 Task: Find connections with filter location Khada with filter topic #bespokewith filter profile language Potuguese with filter current company Cargill with filter school Govt. Holkar Science College A.B. Road, Indore with filter industry Optometrists with filter service category Mortgage Lending with filter keywords title President
Action: Mouse moved to (205, 256)
Screenshot: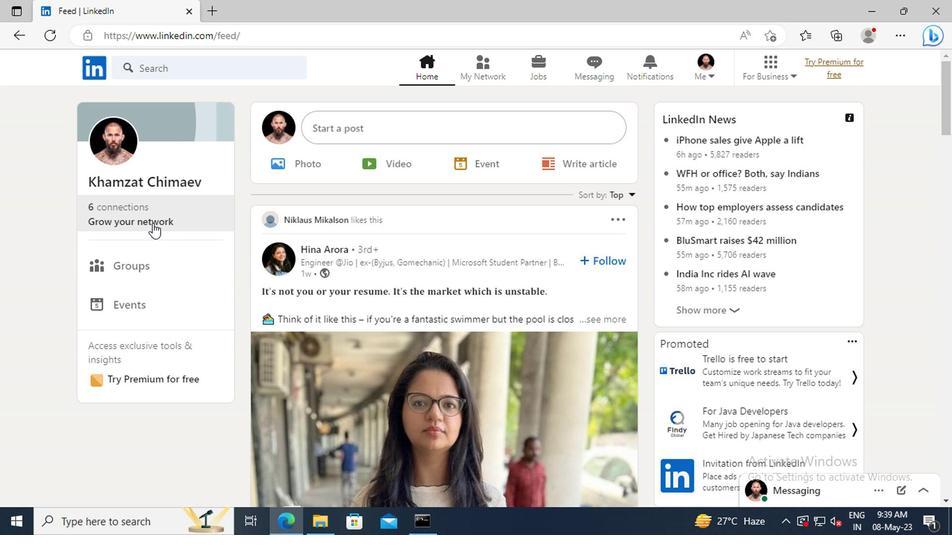 
Action: Mouse pressed left at (205, 256)
Screenshot: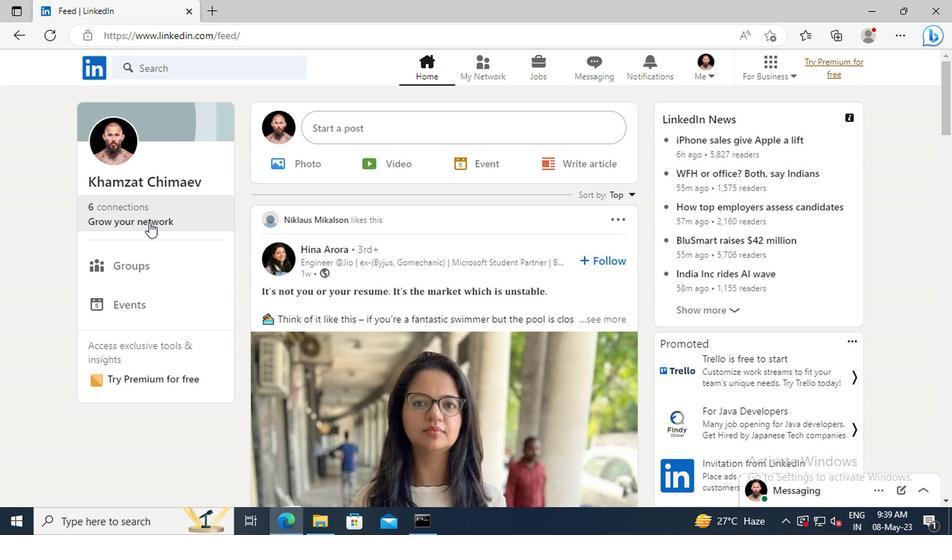 
Action: Mouse moved to (211, 206)
Screenshot: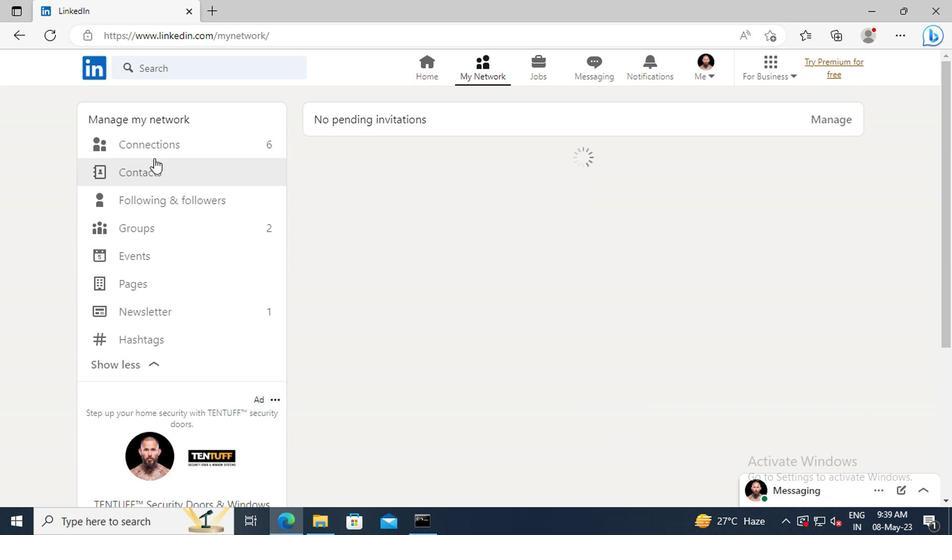 
Action: Mouse pressed left at (211, 206)
Screenshot: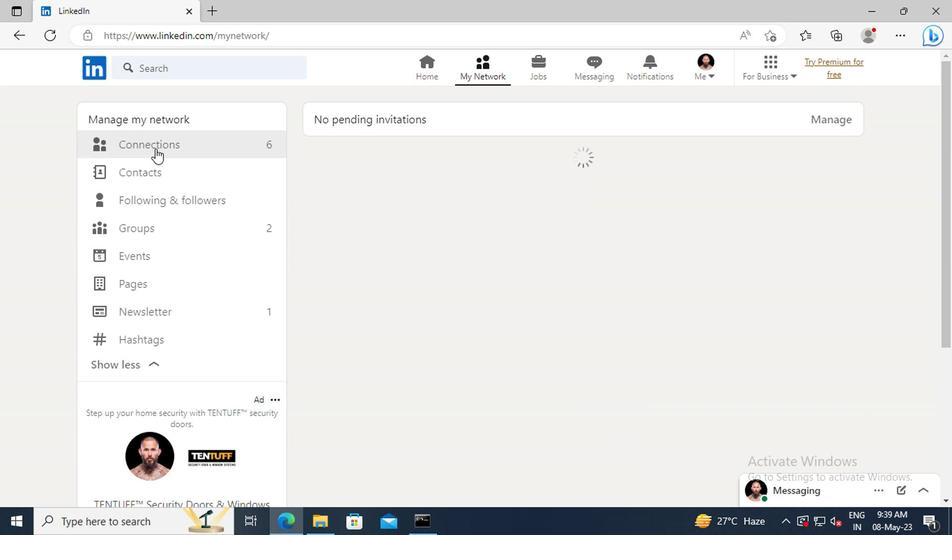 
Action: Mouse moved to (505, 205)
Screenshot: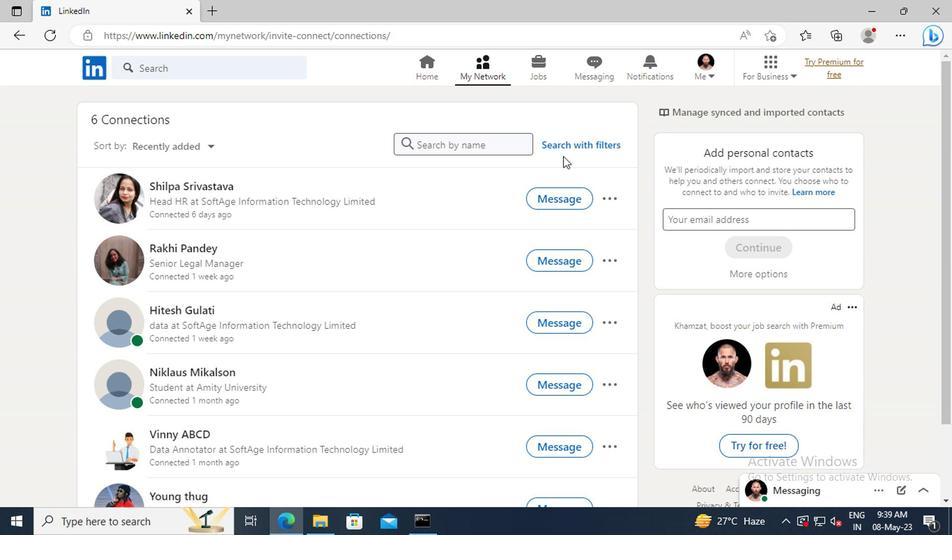 
Action: Mouse pressed left at (505, 205)
Screenshot: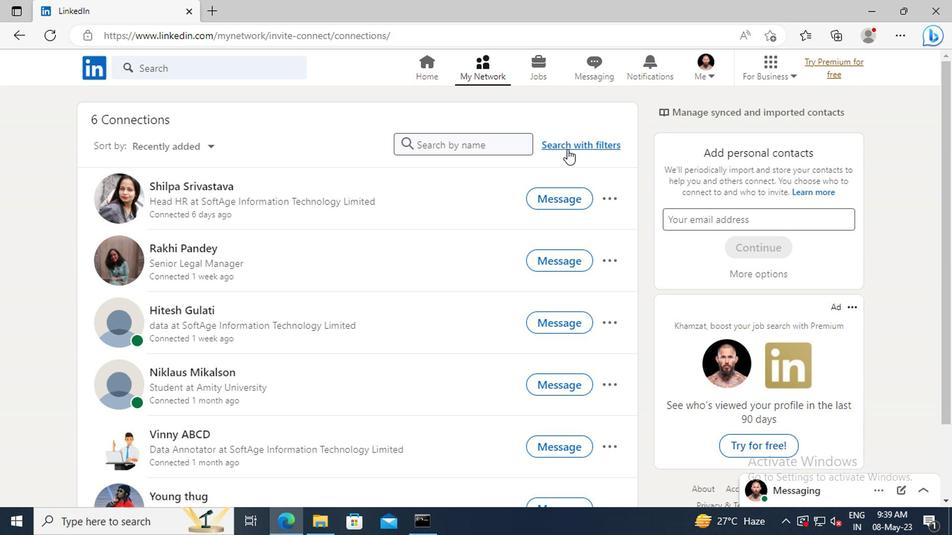 
Action: Mouse moved to (477, 179)
Screenshot: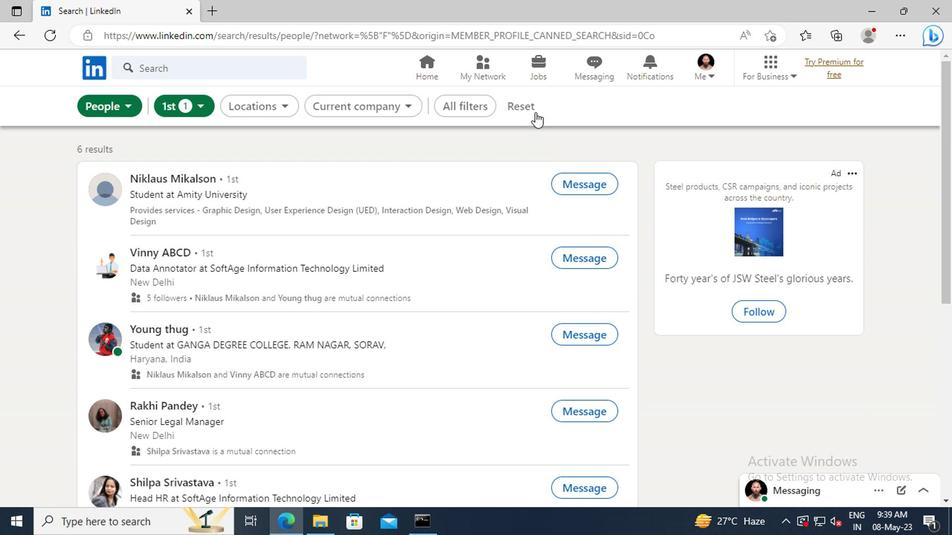 
Action: Mouse pressed left at (477, 179)
Screenshot: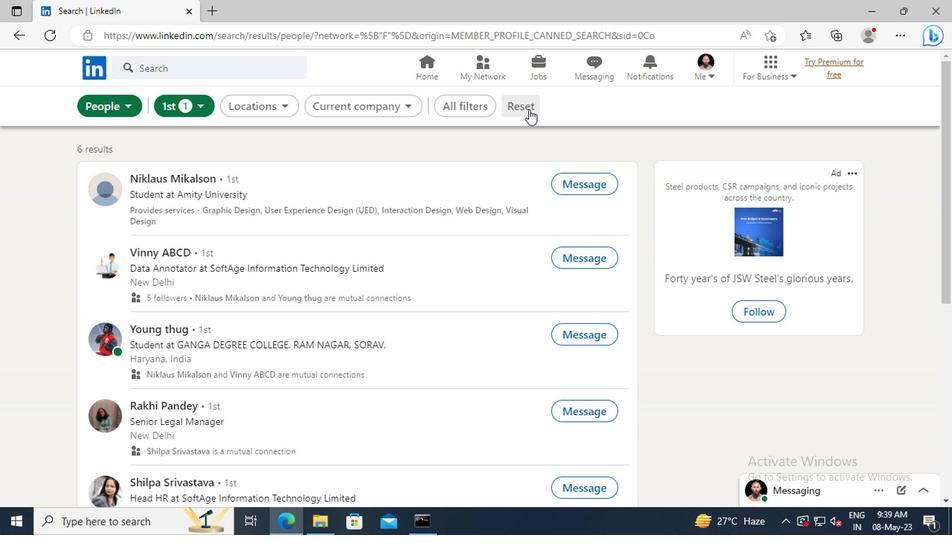 
Action: Mouse moved to (467, 179)
Screenshot: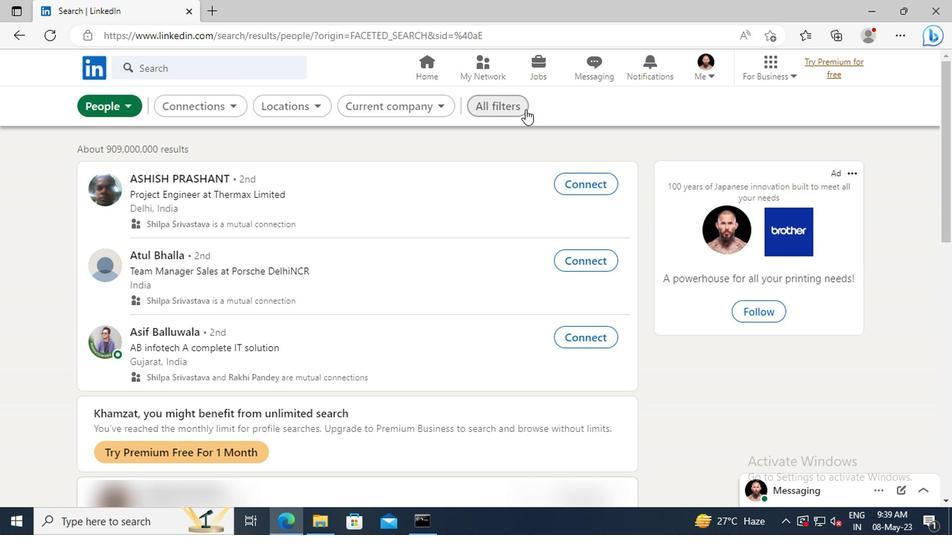 
Action: Mouse pressed left at (467, 179)
Screenshot: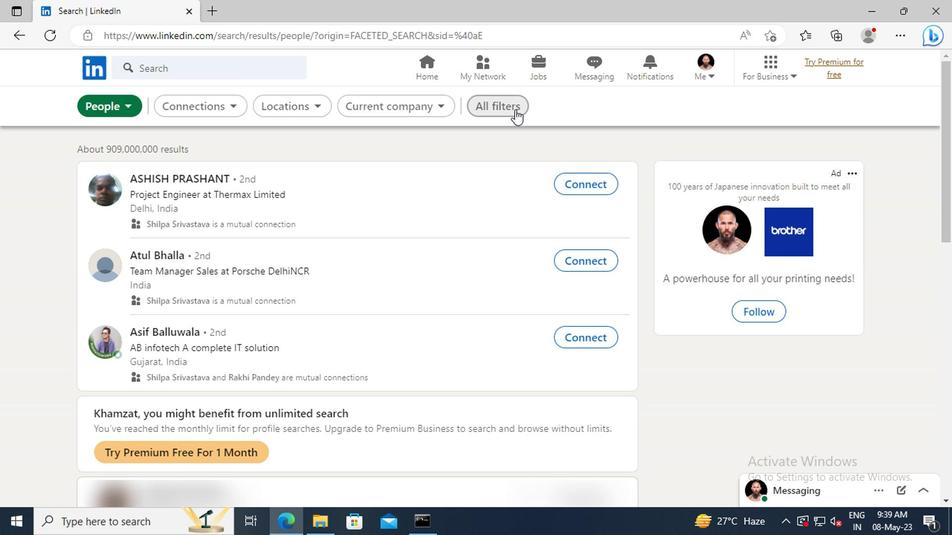 
Action: Mouse moved to (640, 281)
Screenshot: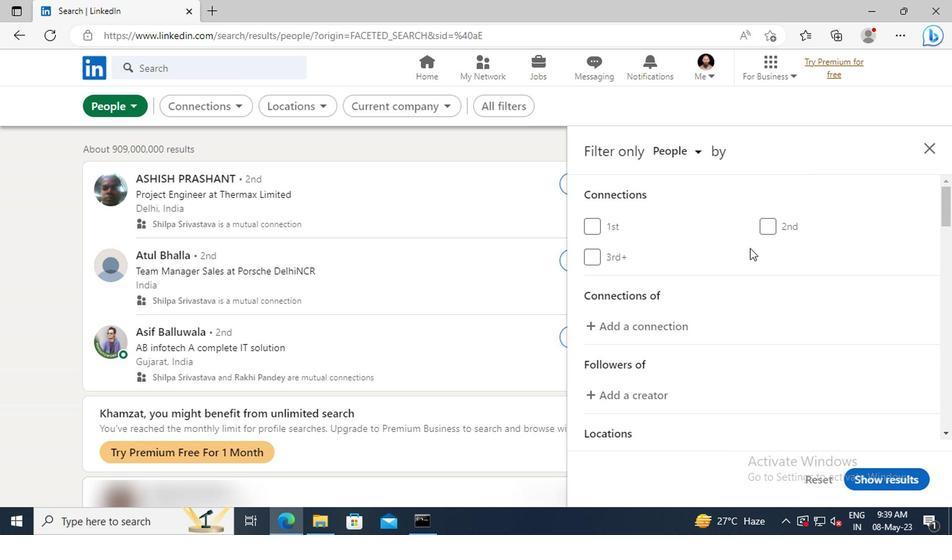 
Action: Mouse scrolled (640, 281) with delta (0, 0)
Screenshot: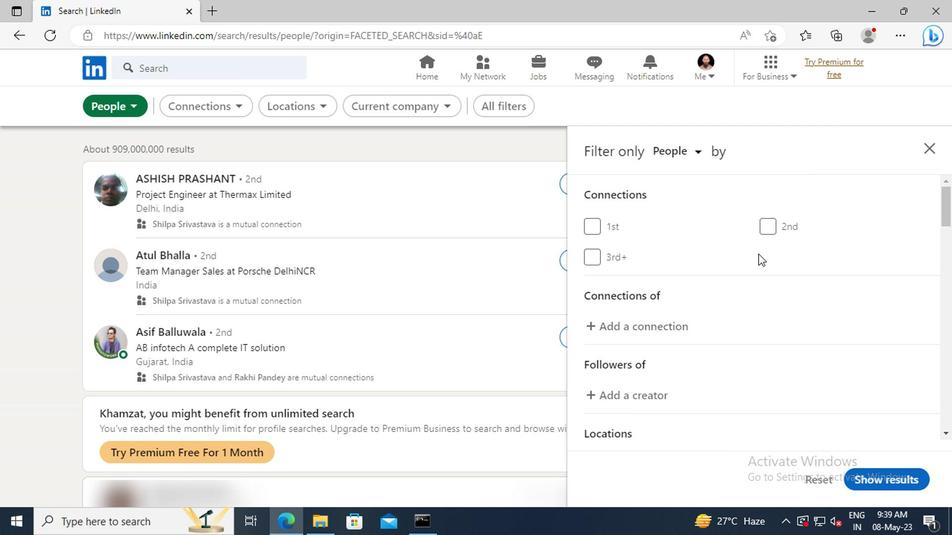 
Action: Mouse scrolled (640, 281) with delta (0, 0)
Screenshot: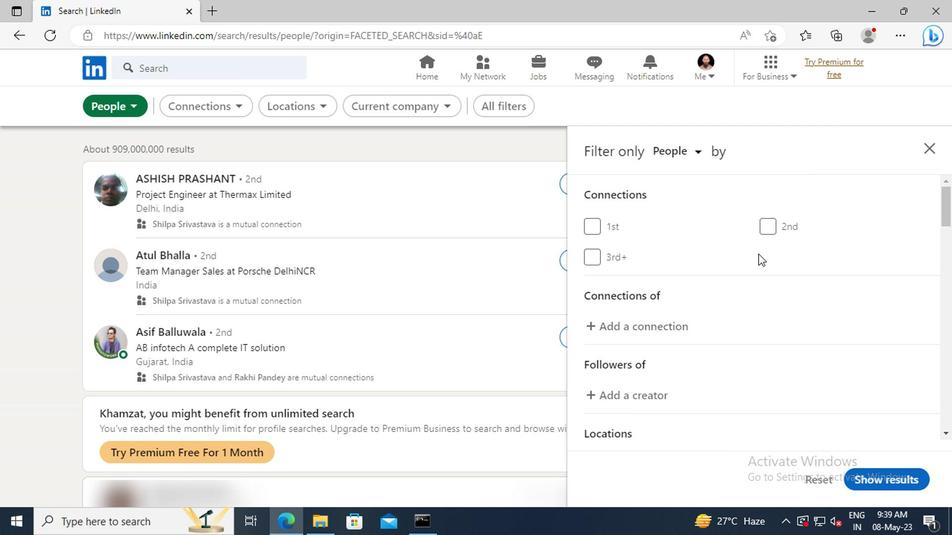 
Action: Mouse scrolled (640, 281) with delta (0, 0)
Screenshot: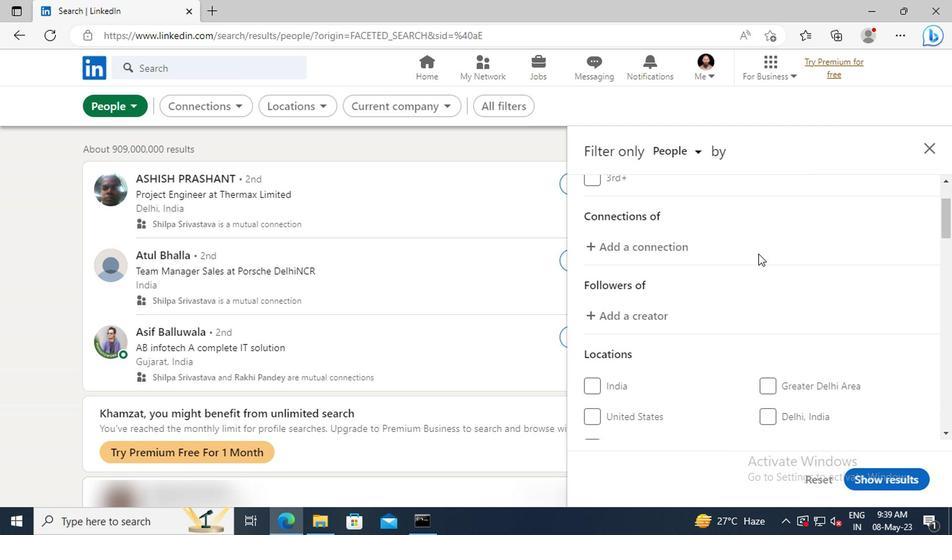 
Action: Mouse scrolled (640, 281) with delta (0, 0)
Screenshot: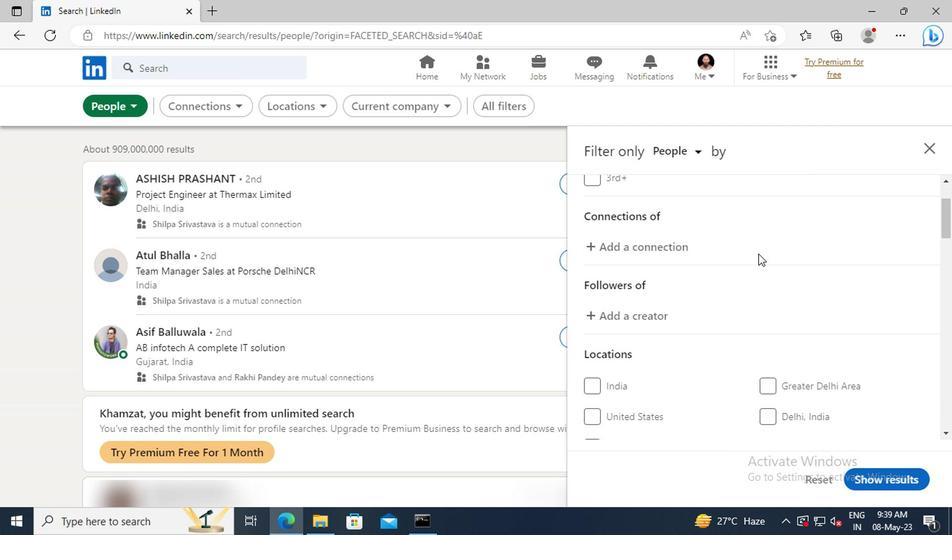 
Action: Mouse scrolled (640, 281) with delta (0, 0)
Screenshot: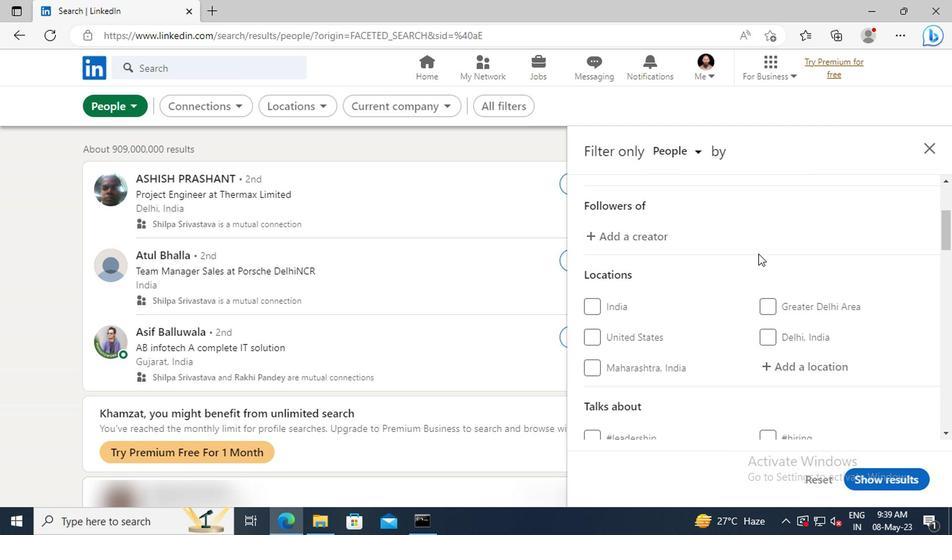 
Action: Mouse scrolled (640, 281) with delta (0, 0)
Screenshot: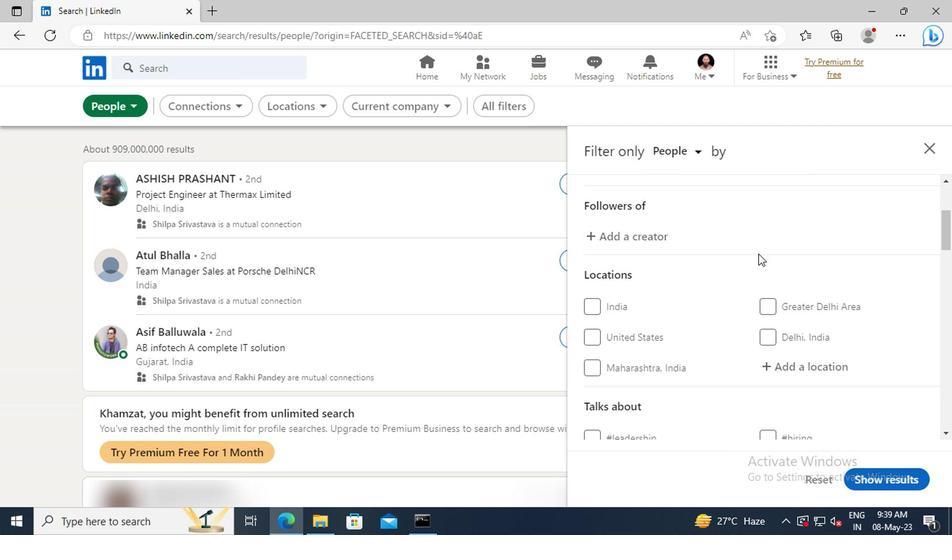 
Action: Mouse moved to (649, 307)
Screenshot: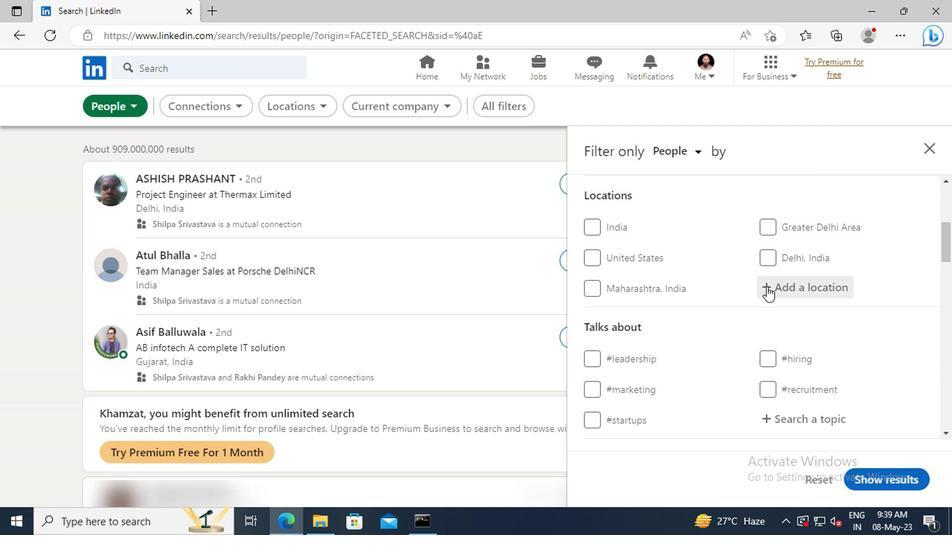 
Action: Mouse pressed left at (649, 307)
Screenshot: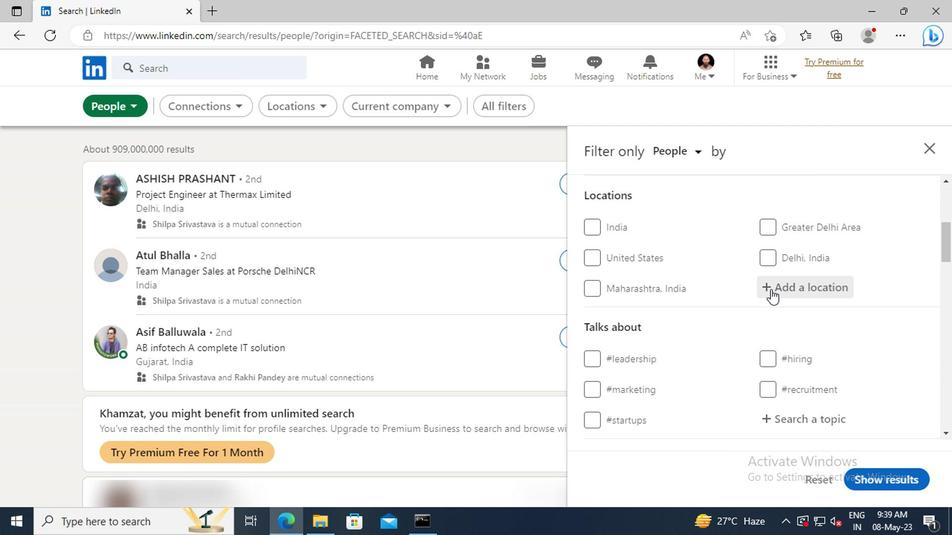 
Action: Key pressed <Key.shift>KHADA<Key.enter>
Screenshot: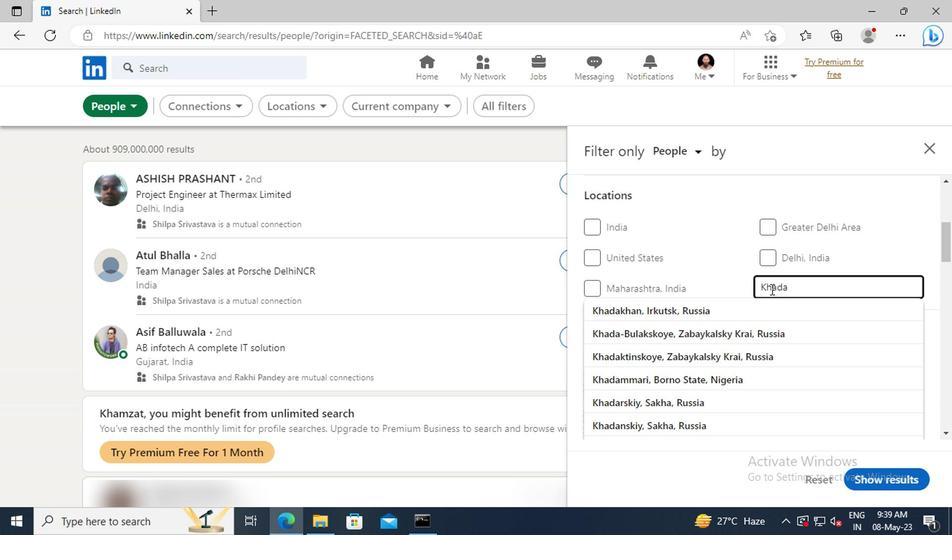 
Action: Mouse scrolled (649, 306) with delta (0, 0)
Screenshot: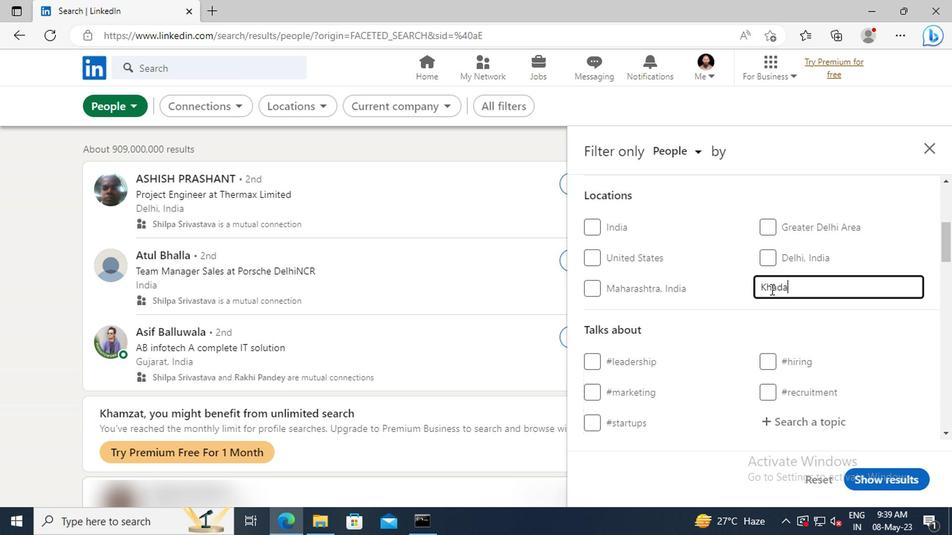 
Action: Mouse scrolled (649, 306) with delta (0, 0)
Screenshot: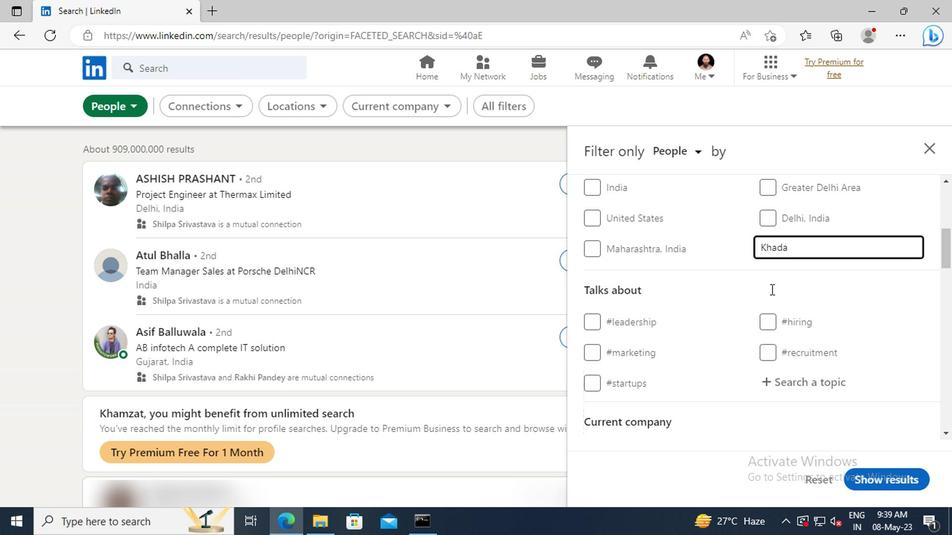 
Action: Mouse scrolled (649, 306) with delta (0, 0)
Screenshot: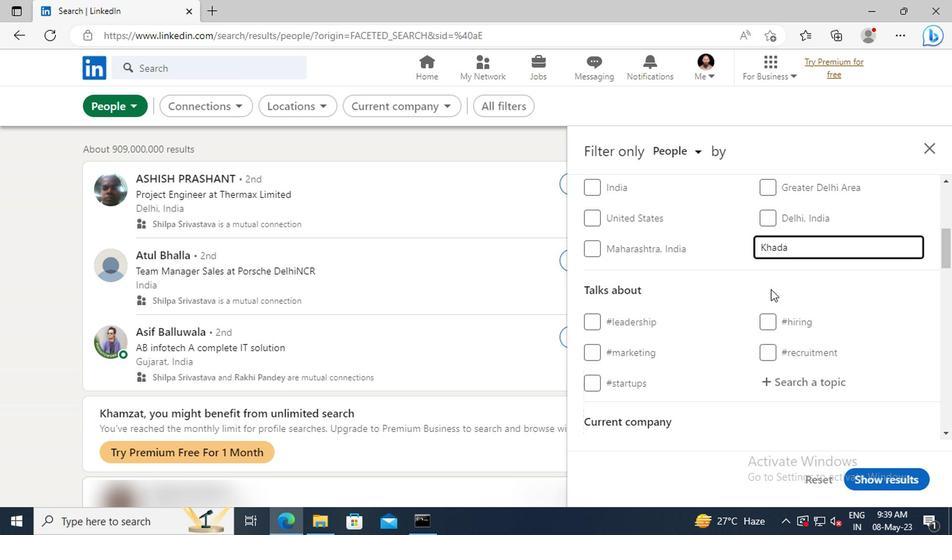 
Action: Mouse moved to (652, 316)
Screenshot: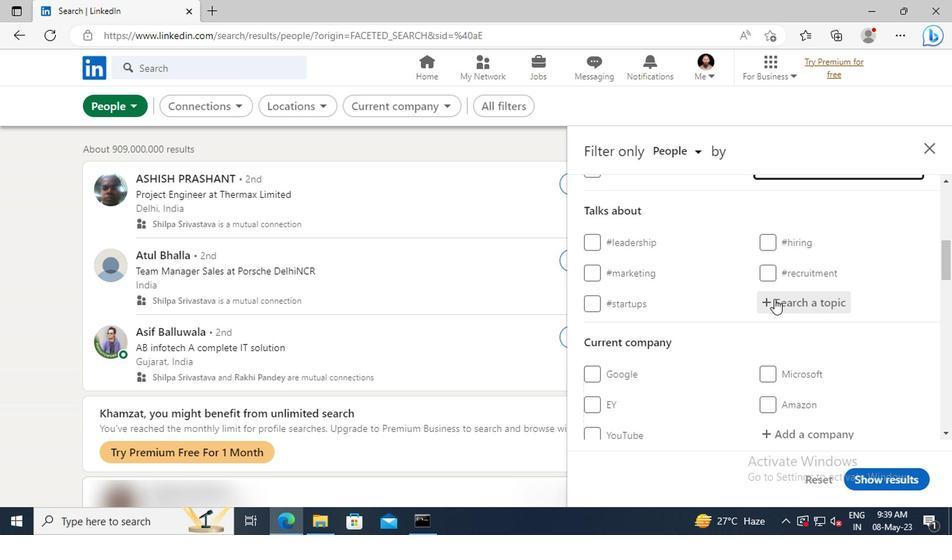 
Action: Mouse pressed left at (652, 316)
Screenshot: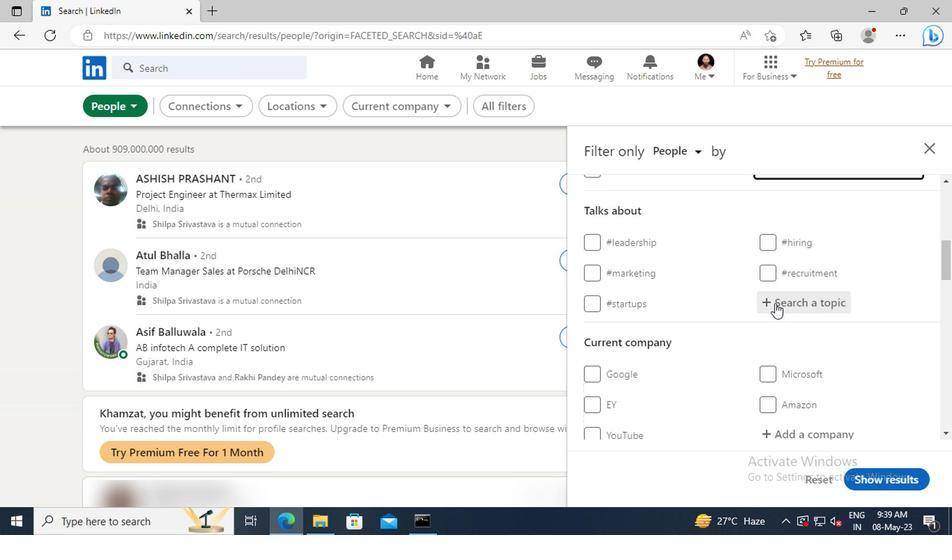
Action: Key pressed BESPO
Screenshot: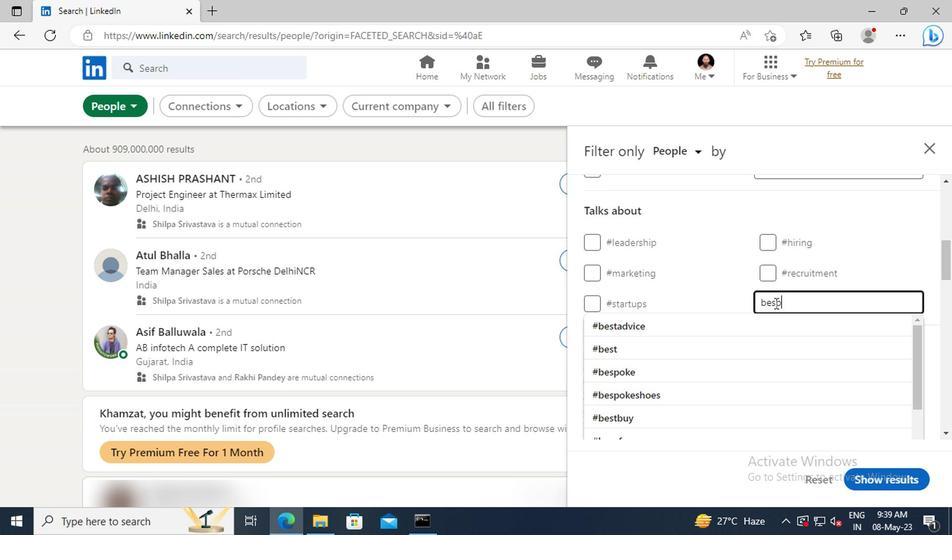 
Action: Mouse moved to (658, 331)
Screenshot: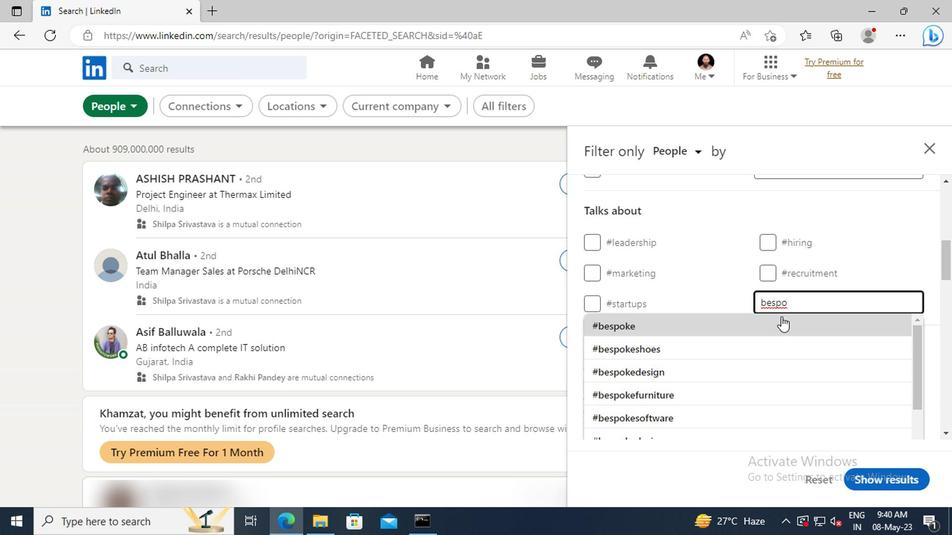 
Action: Mouse pressed left at (658, 331)
Screenshot: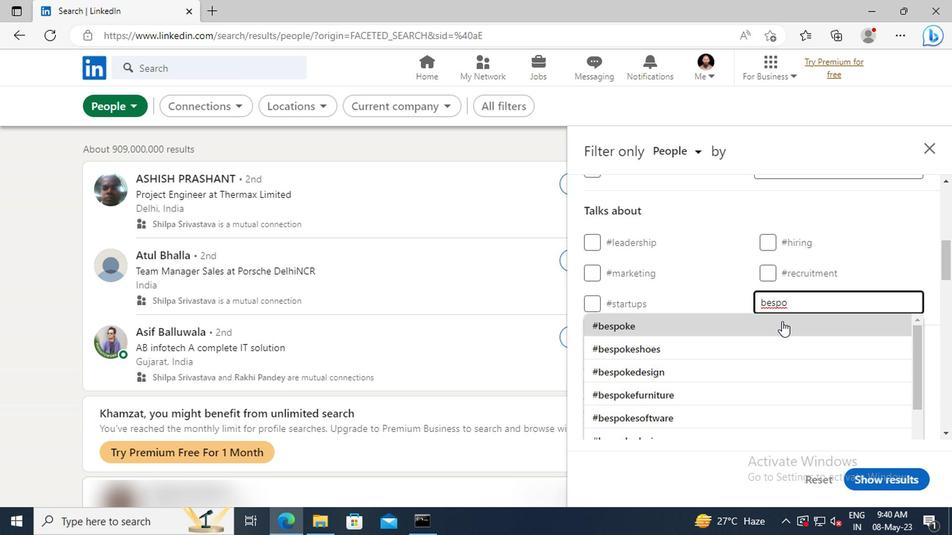 
Action: Mouse moved to (658, 331)
Screenshot: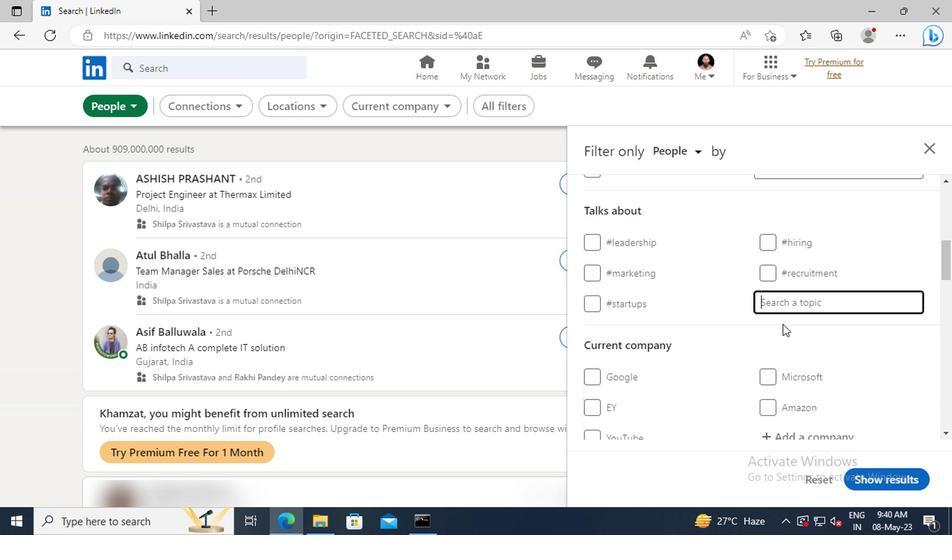 
Action: Mouse scrolled (658, 331) with delta (0, 0)
Screenshot: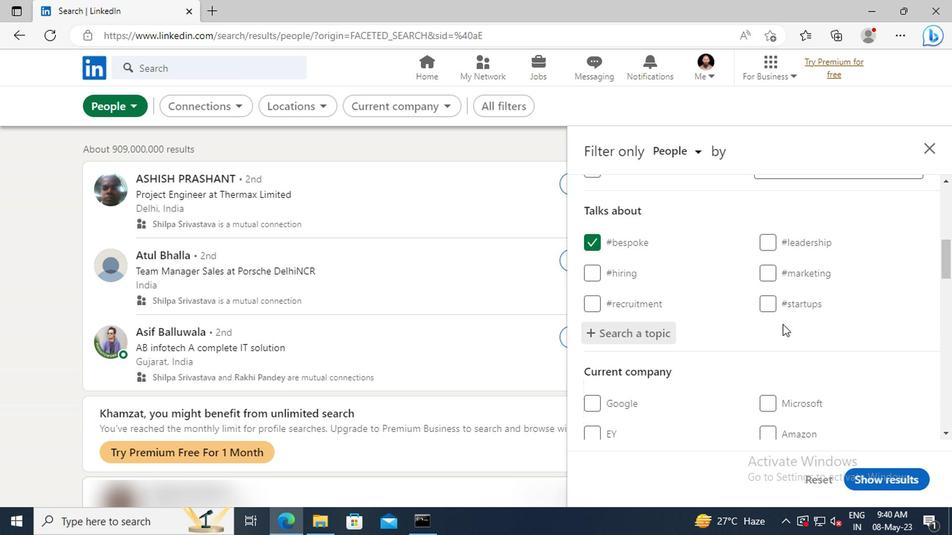 
Action: Mouse scrolled (658, 331) with delta (0, 0)
Screenshot: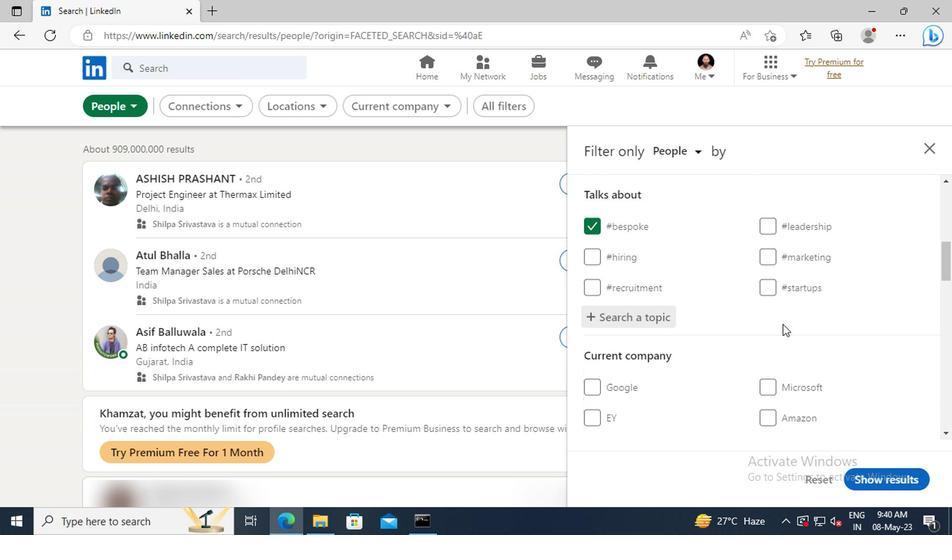
Action: Mouse scrolled (658, 331) with delta (0, 0)
Screenshot: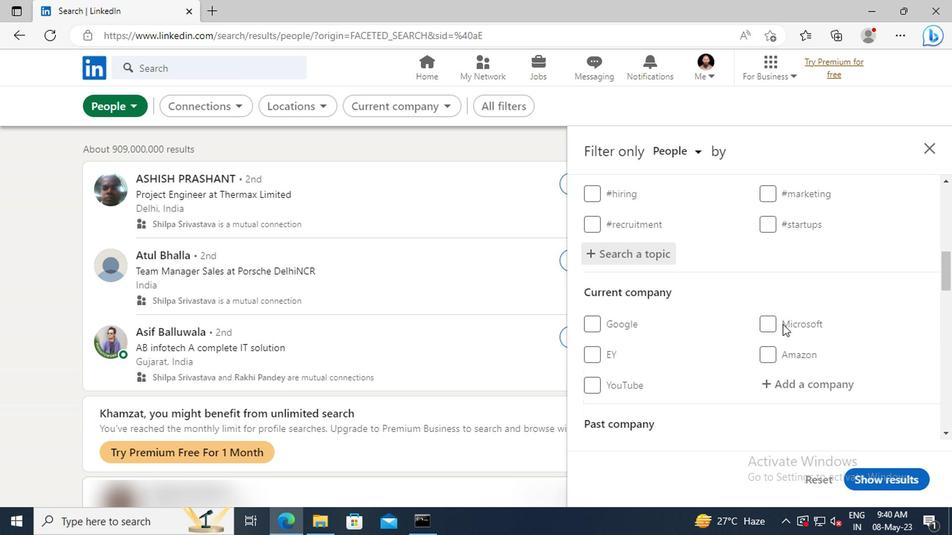 
Action: Mouse scrolled (658, 331) with delta (0, 0)
Screenshot: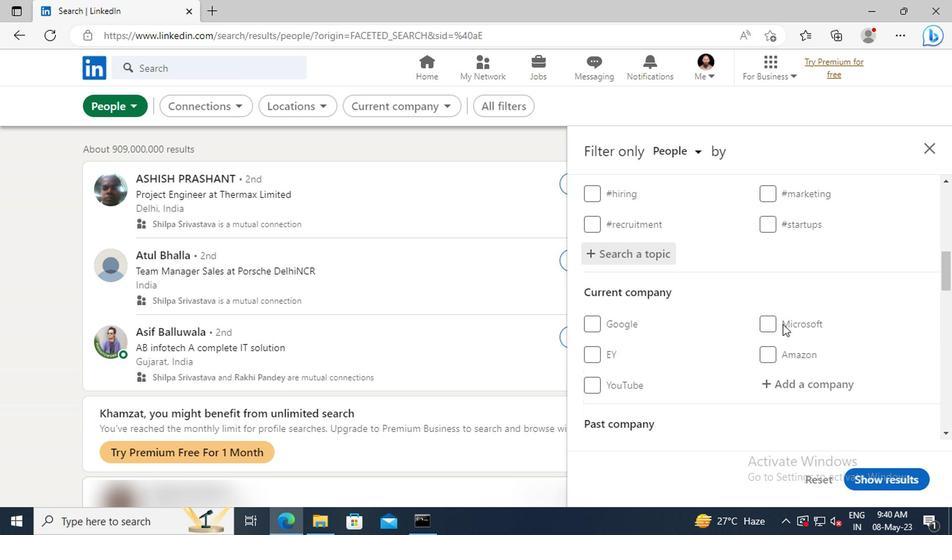 
Action: Mouse scrolled (658, 331) with delta (0, 0)
Screenshot: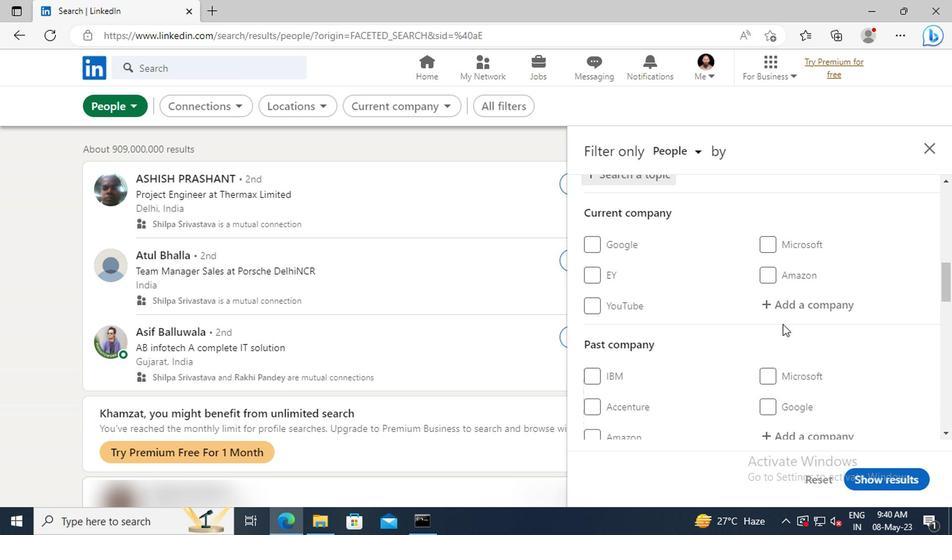 
Action: Mouse scrolled (658, 331) with delta (0, 0)
Screenshot: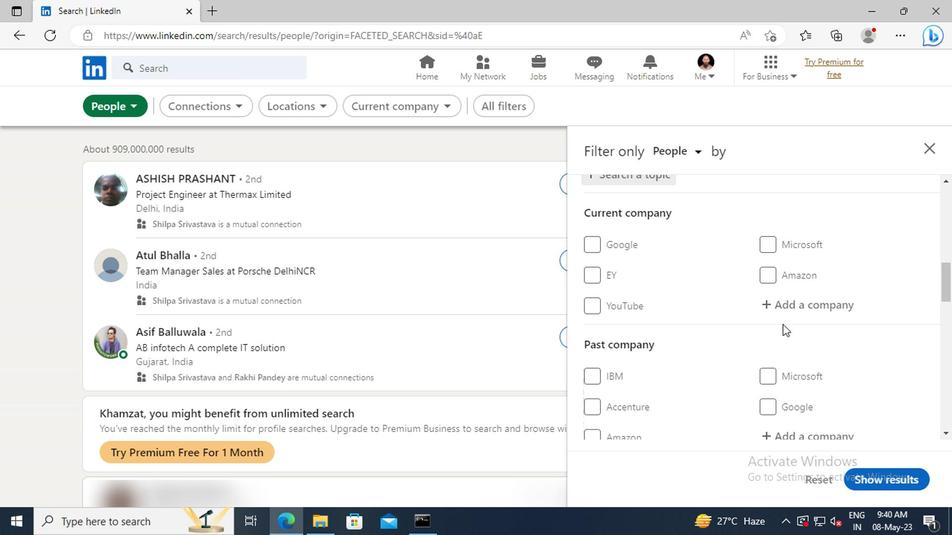 
Action: Mouse scrolled (658, 331) with delta (0, 0)
Screenshot: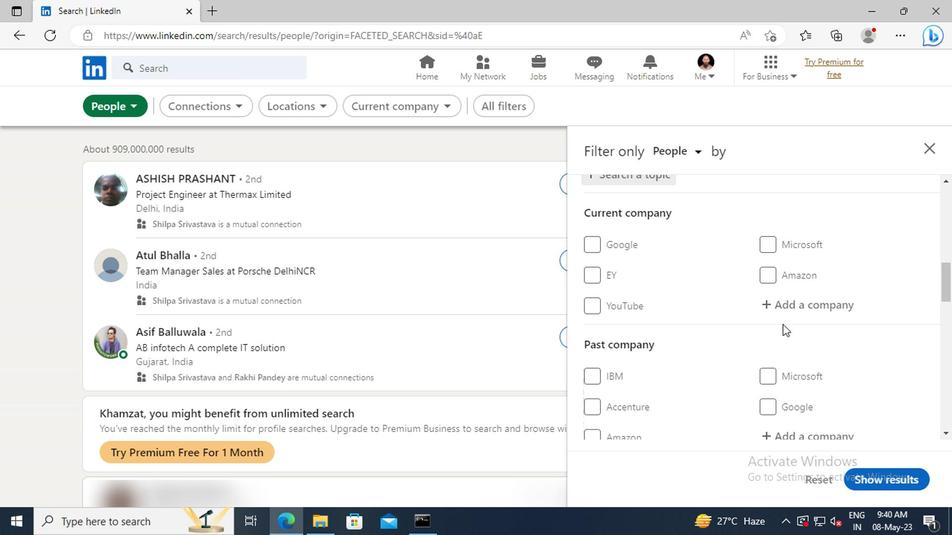 
Action: Mouse scrolled (658, 331) with delta (0, 0)
Screenshot: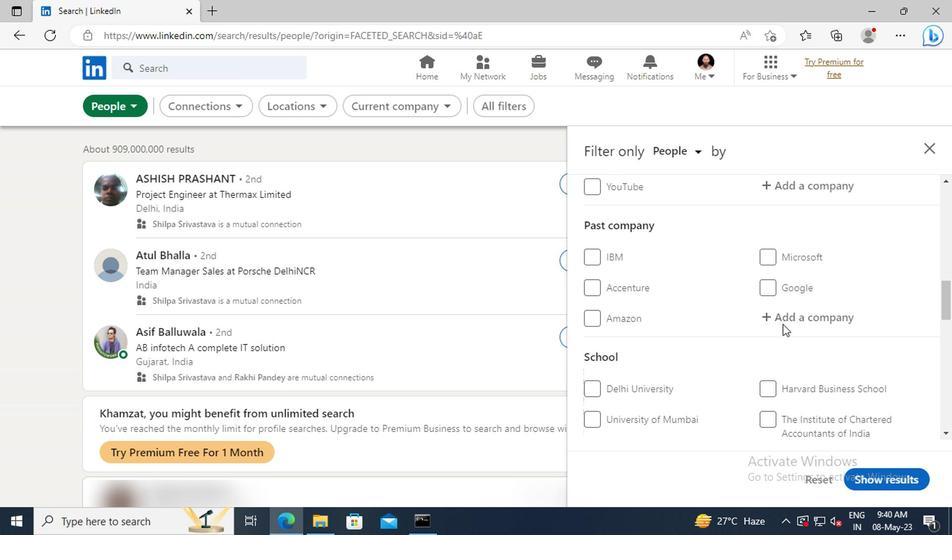 
Action: Mouse scrolled (658, 331) with delta (0, 0)
Screenshot: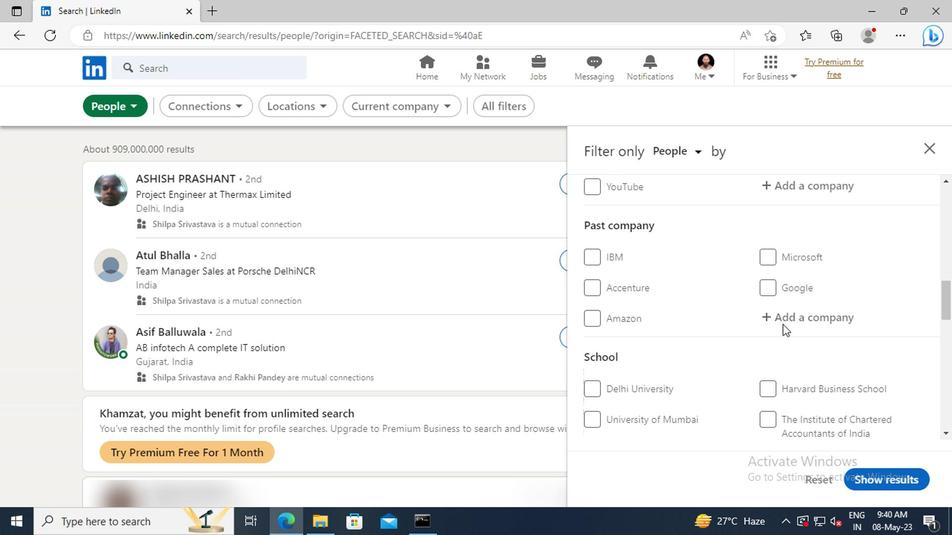 
Action: Mouse scrolled (658, 331) with delta (0, 0)
Screenshot: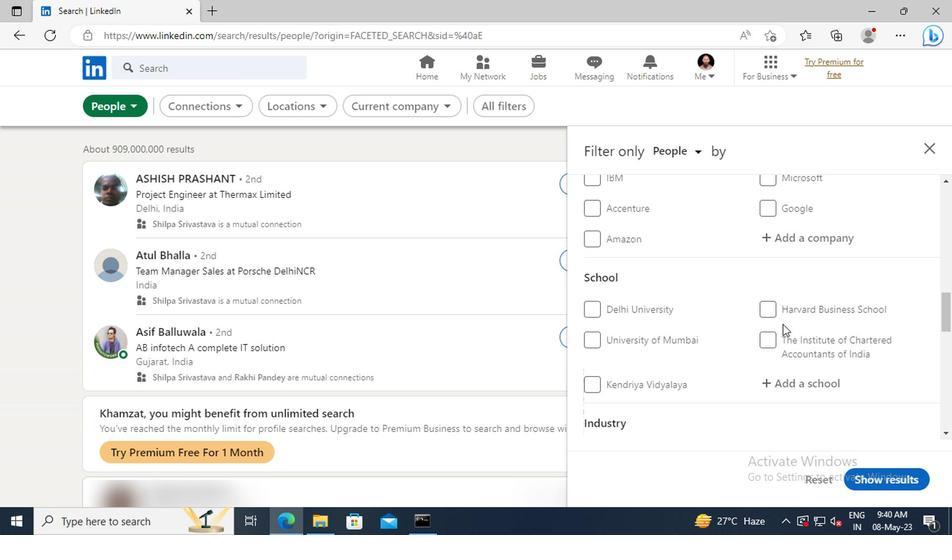 
Action: Mouse scrolled (658, 331) with delta (0, 0)
Screenshot: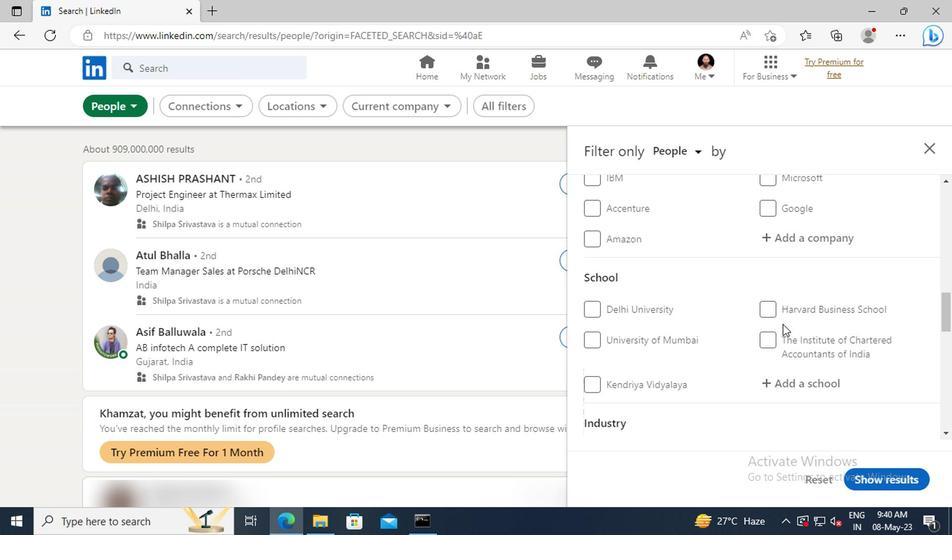 
Action: Mouse scrolled (658, 331) with delta (0, 0)
Screenshot: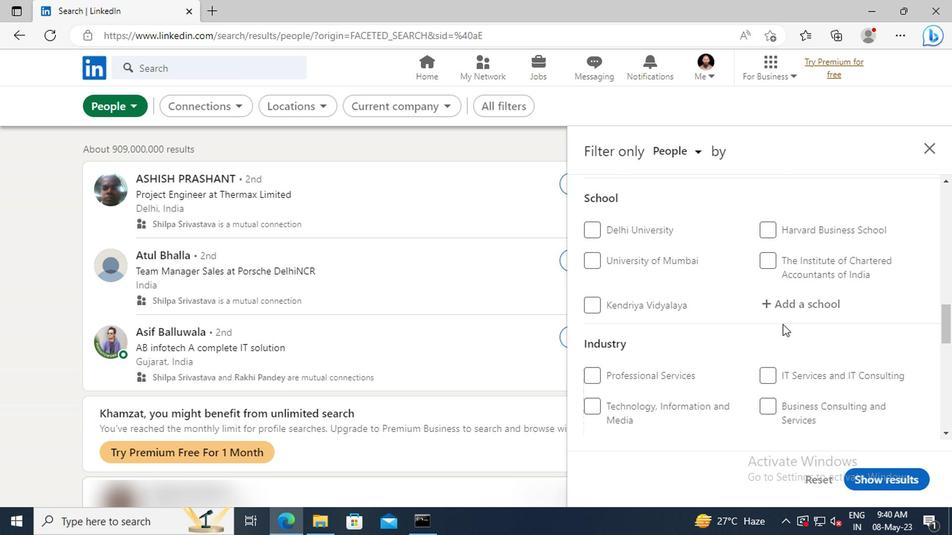 
Action: Mouse scrolled (658, 331) with delta (0, 0)
Screenshot: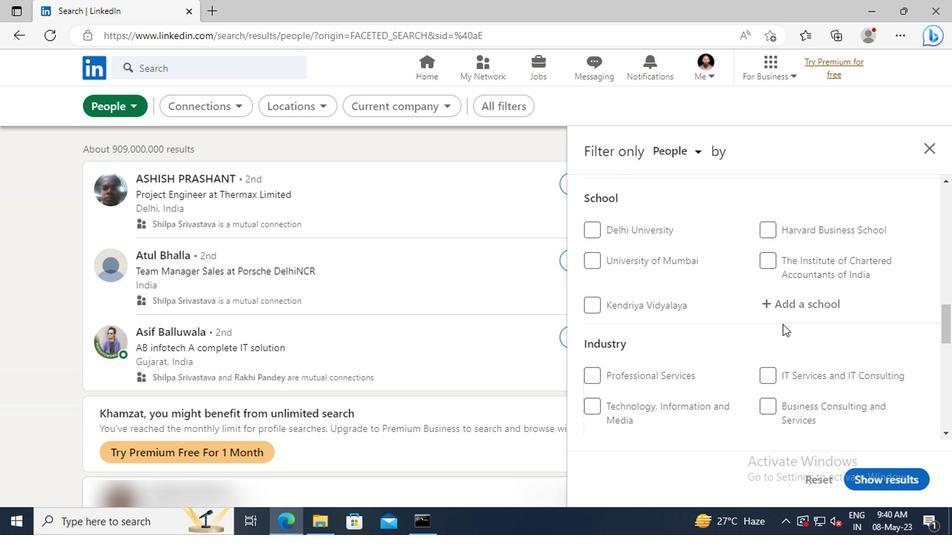 
Action: Mouse scrolled (658, 331) with delta (0, 0)
Screenshot: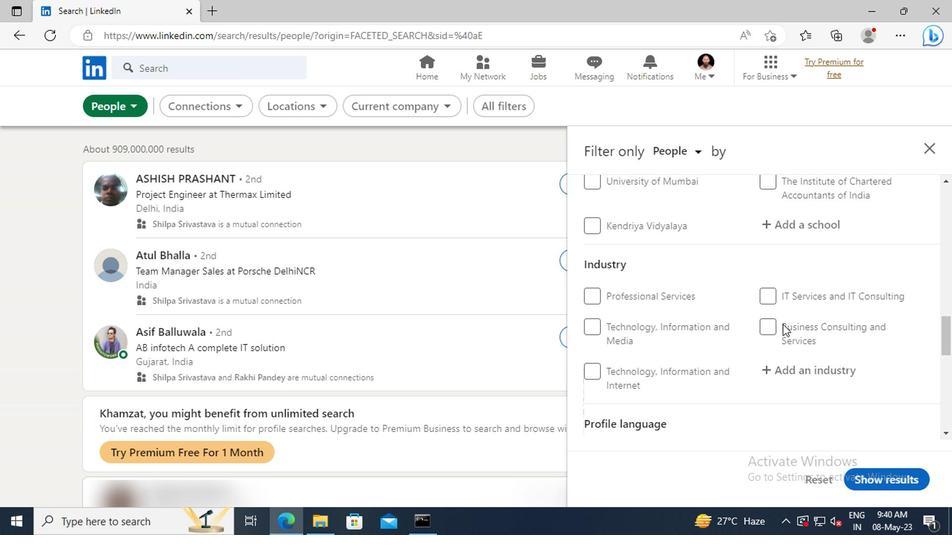 
Action: Mouse scrolled (658, 331) with delta (0, 0)
Screenshot: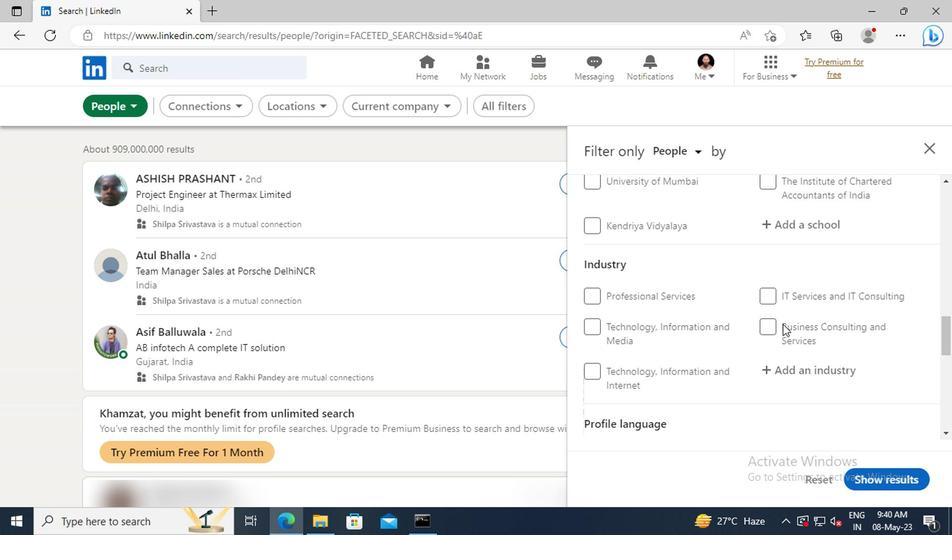 
Action: Mouse scrolled (658, 331) with delta (0, 0)
Screenshot: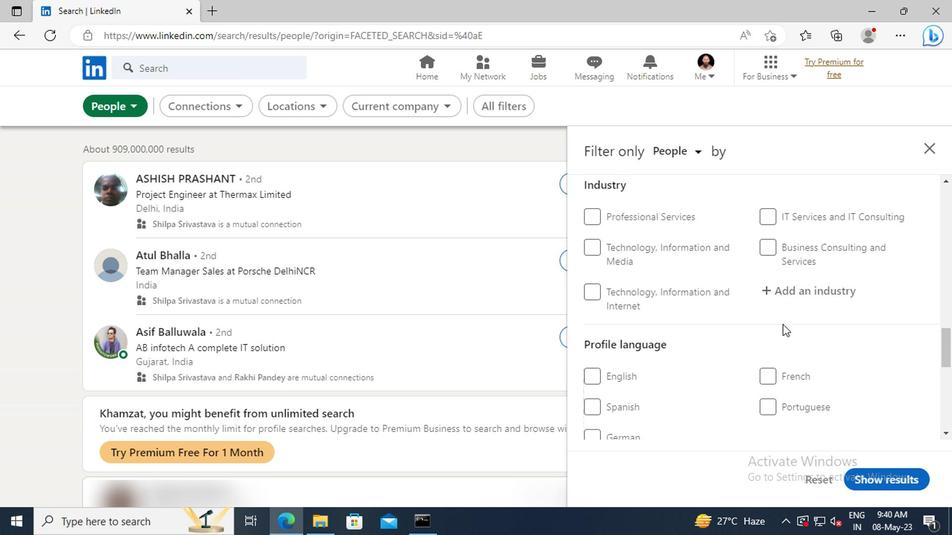 
Action: Mouse moved to (646, 364)
Screenshot: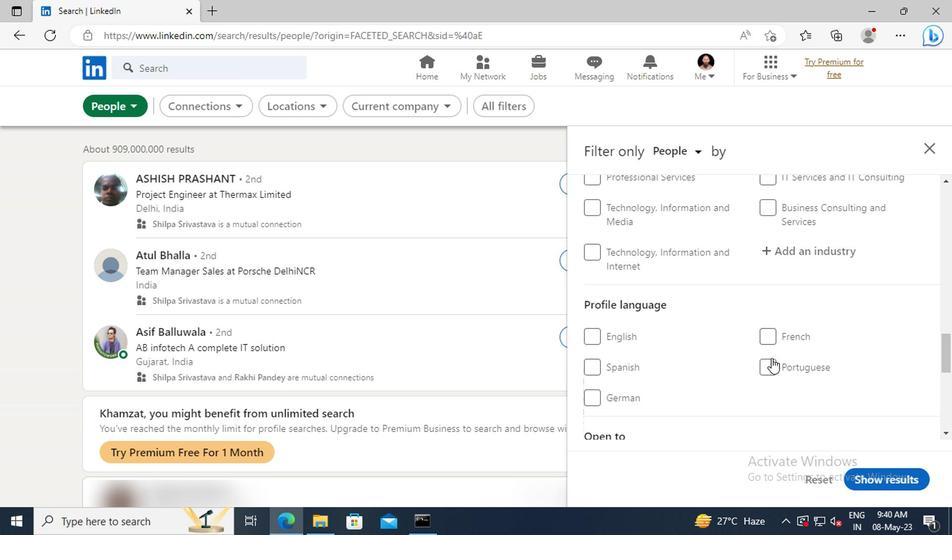 
Action: Mouse pressed left at (646, 364)
Screenshot: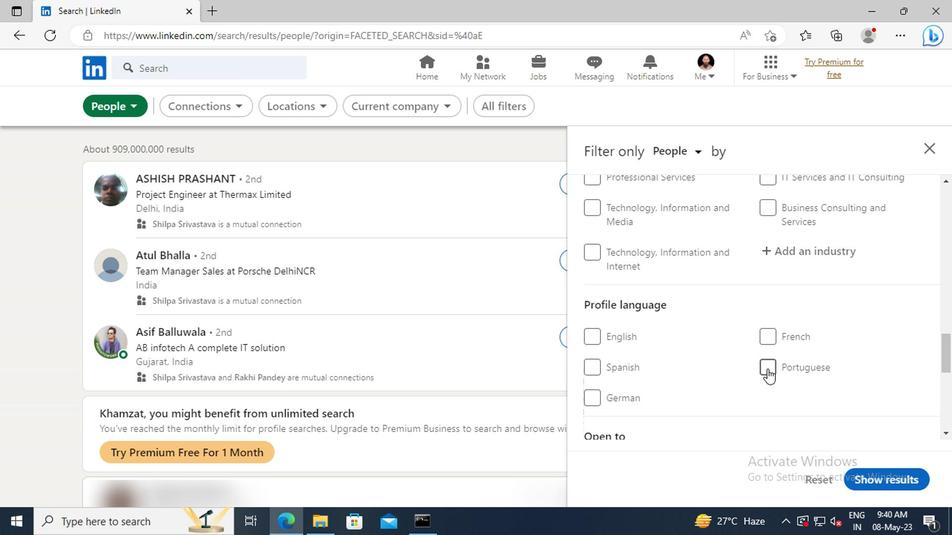 
Action: Mouse moved to (664, 328)
Screenshot: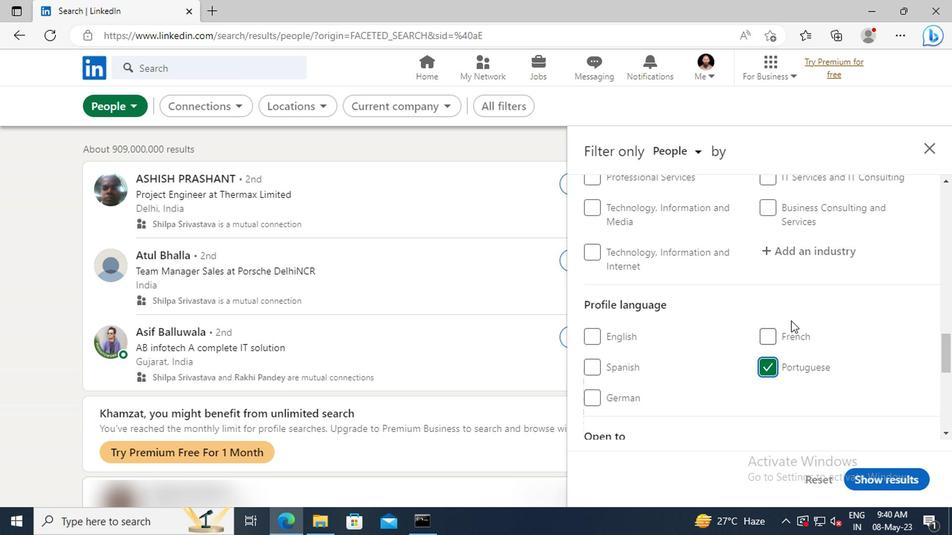 
Action: Mouse scrolled (664, 329) with delta (0, 0)
Screenshot: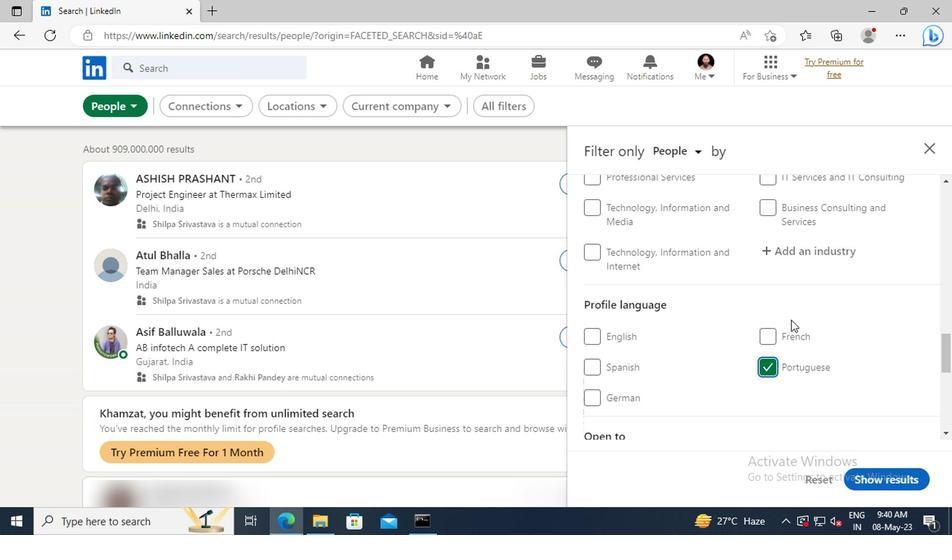 
Action: Mouse scrolled (664, 329) with delta (0, 0)
Screenshot: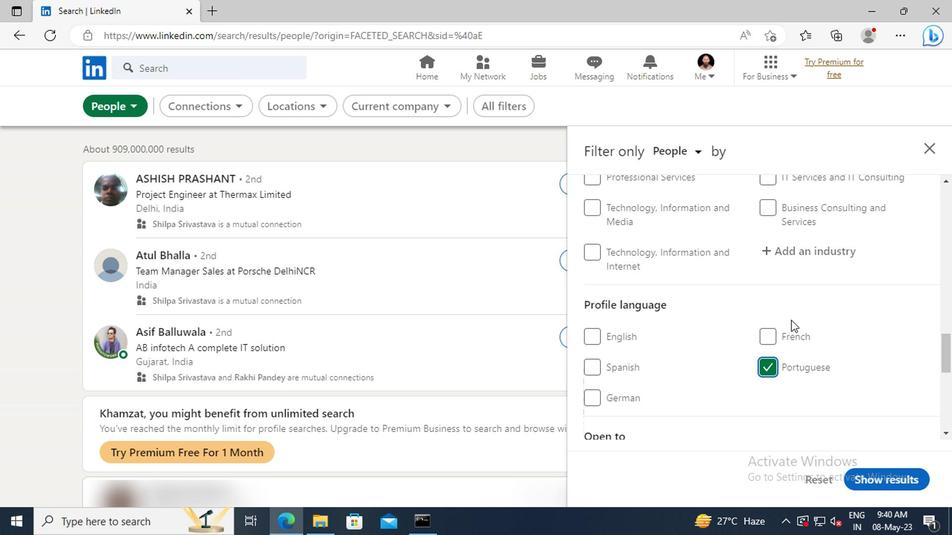 
Action: Mouse scrolled (664, 329) with delta (0, 0)
Screenshot: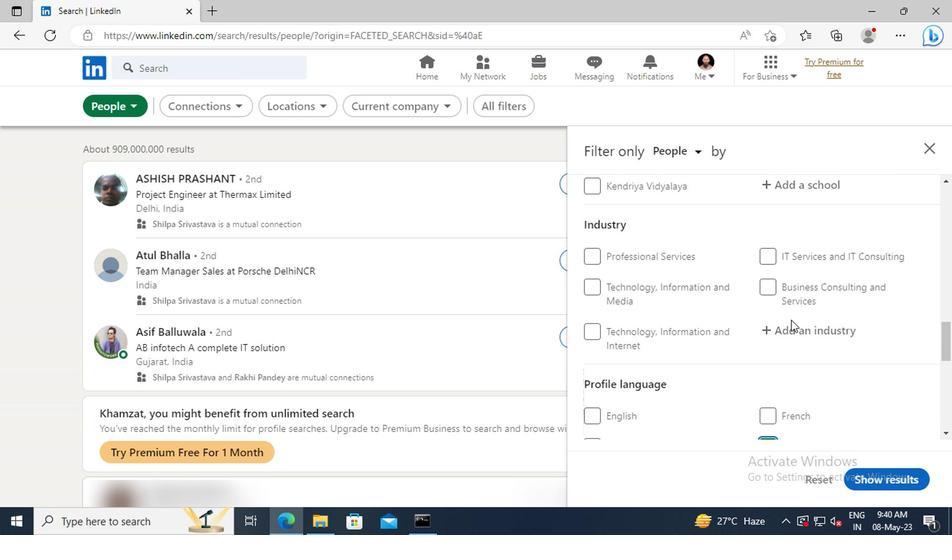 
Action: Mouse scrolled (664, 329) with delta (0, 0)
Screenshot: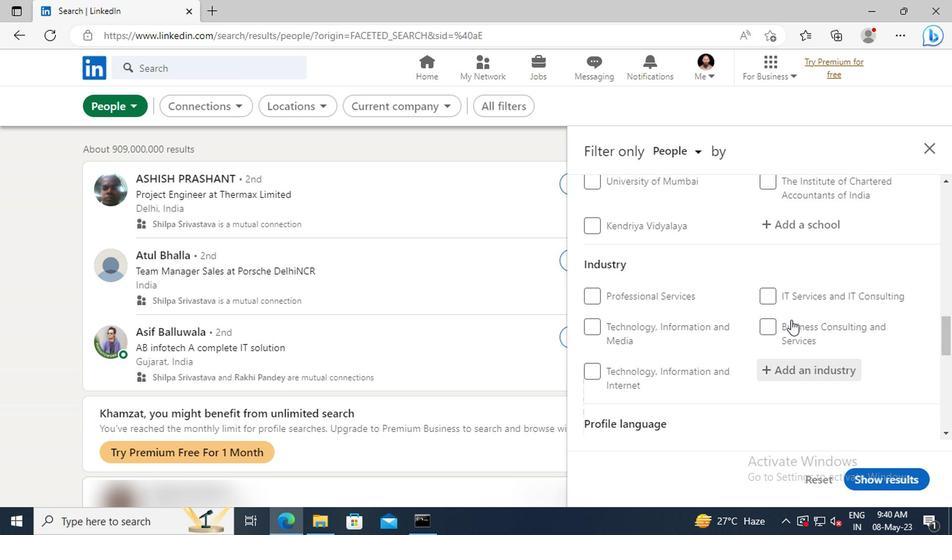 
Action: Mouse scrolled (664, 329) with delta (0, 0)
Screenshot: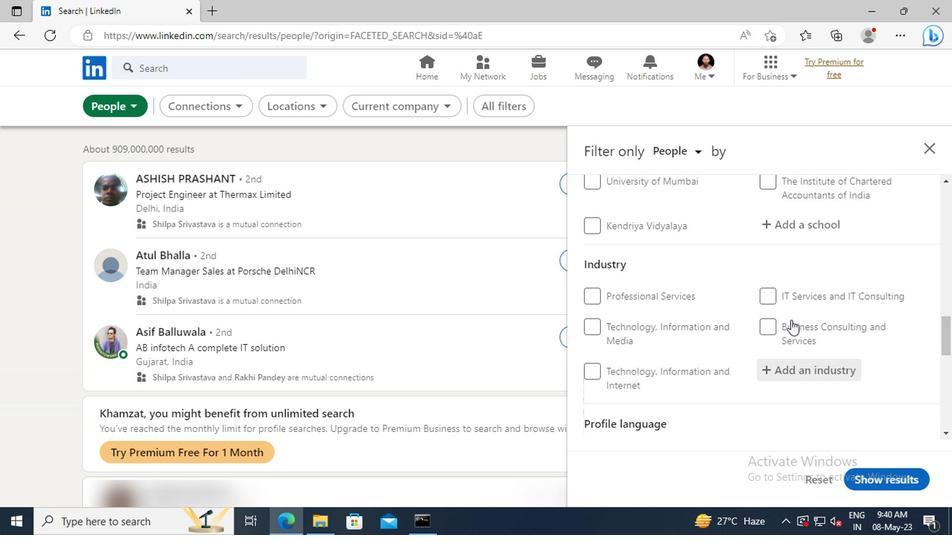 
Action: Mouse scrolled (664, 329) with delta (0, 0)
Screenshot: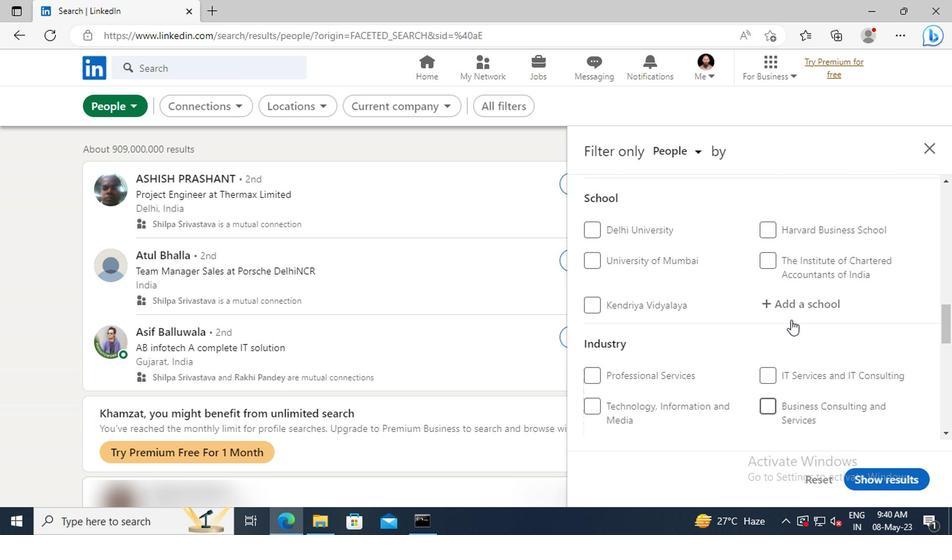 
Action: Mouse scrolled (664, 329) with delta (0, 0)
Screenshot: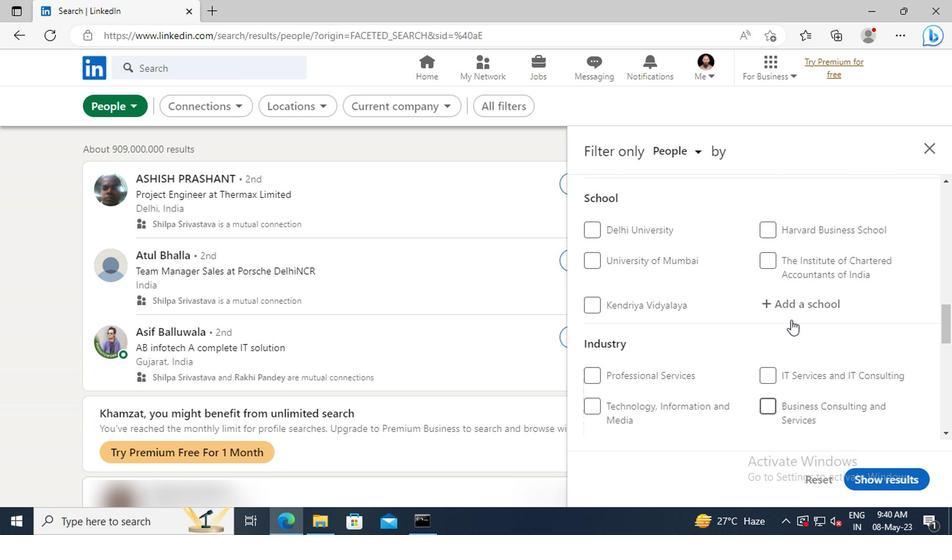 
Action: Mouse scrolled (664, 329) with delta (0, 0)
Screenshot: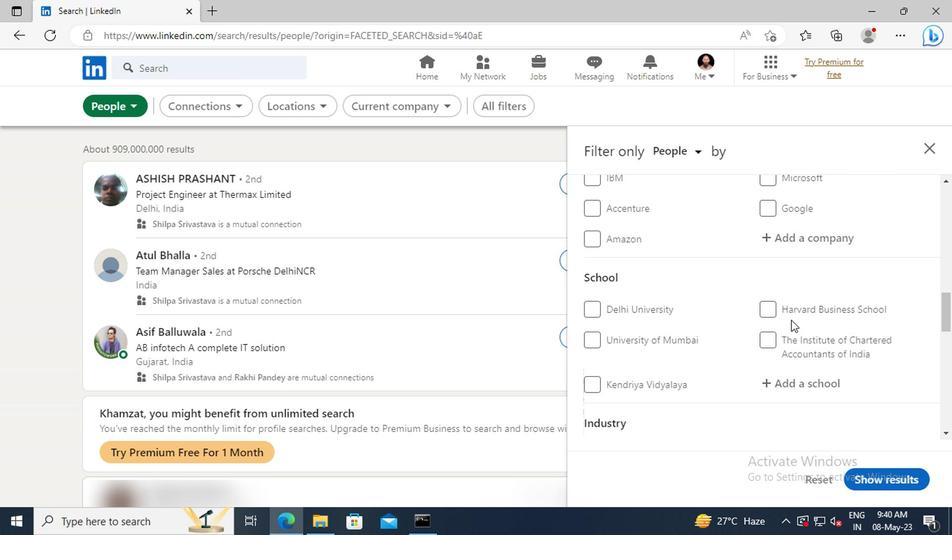 
Action: Mouse scrolled (664, 329) with delta (0, 0)
Screenshot: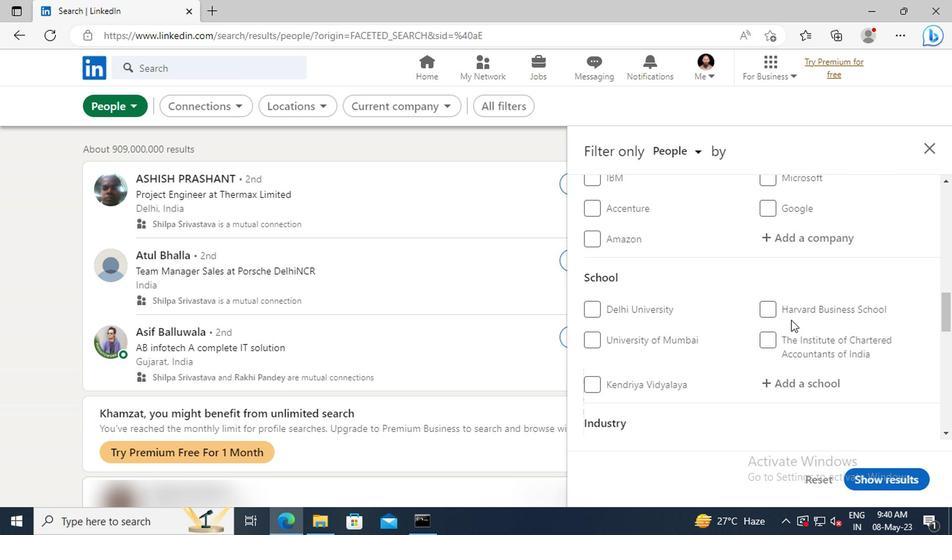 
Action: Mouse scrolled (664, 329) with delta (0, 0)
Screenshot: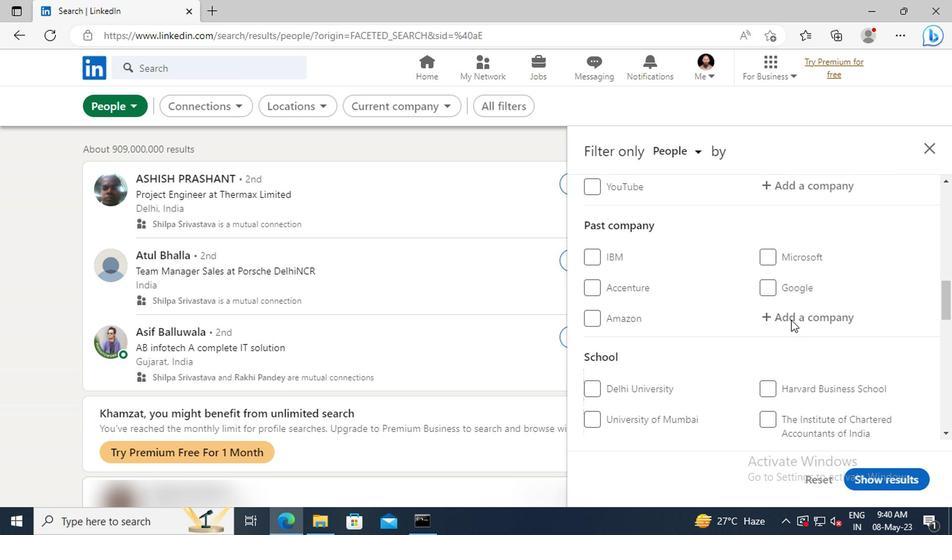 
Action: Mouse scrolled (664, 329) with delta (0, 0)
Screenshot: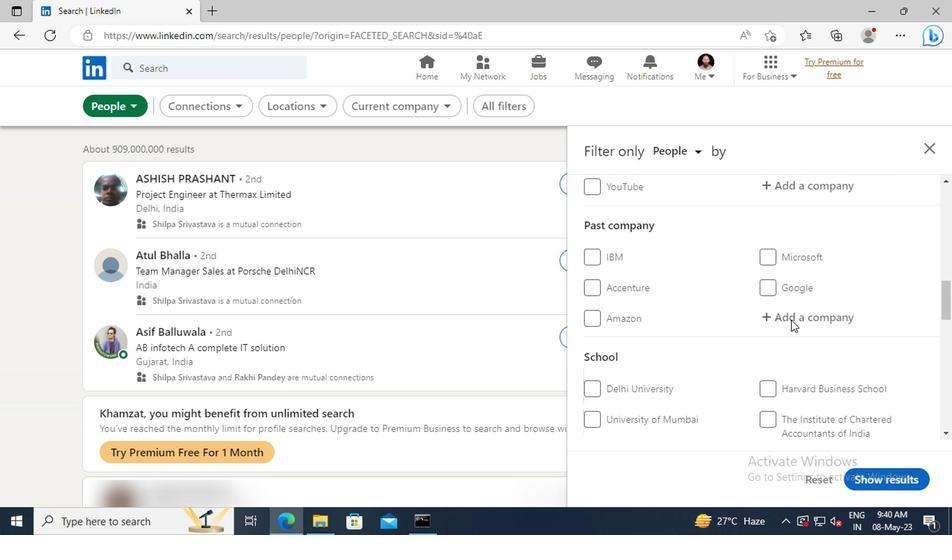 
Action: Mouse scrolled (664, 329) with delta (0, 0)
Screenshot: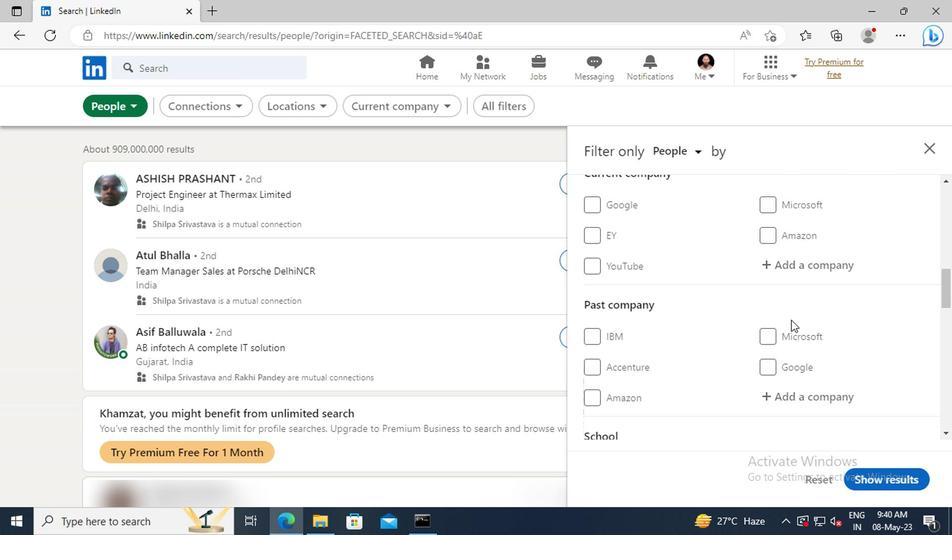 
Action: Mouse moved to (657, 321)
Screenshot: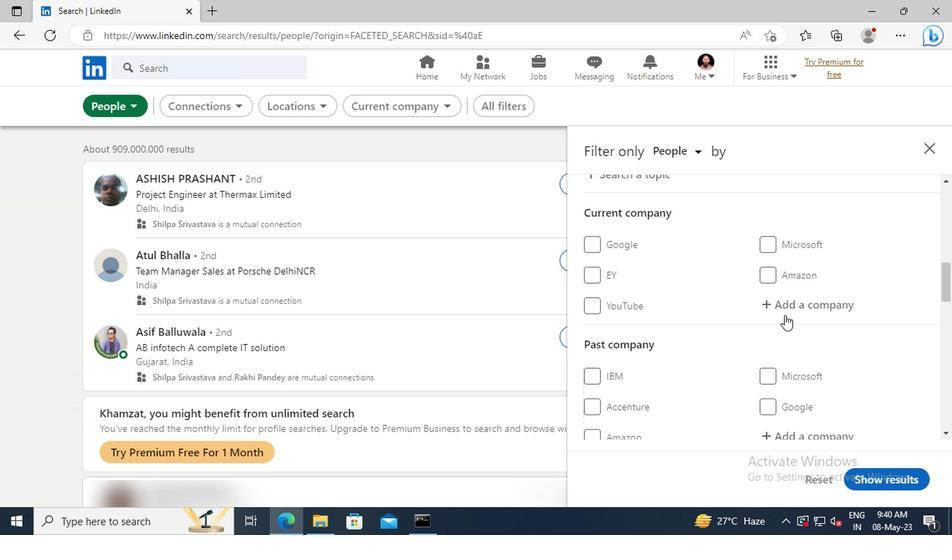 
Action: Mouse pressed left at (657, 321)
Screenshot: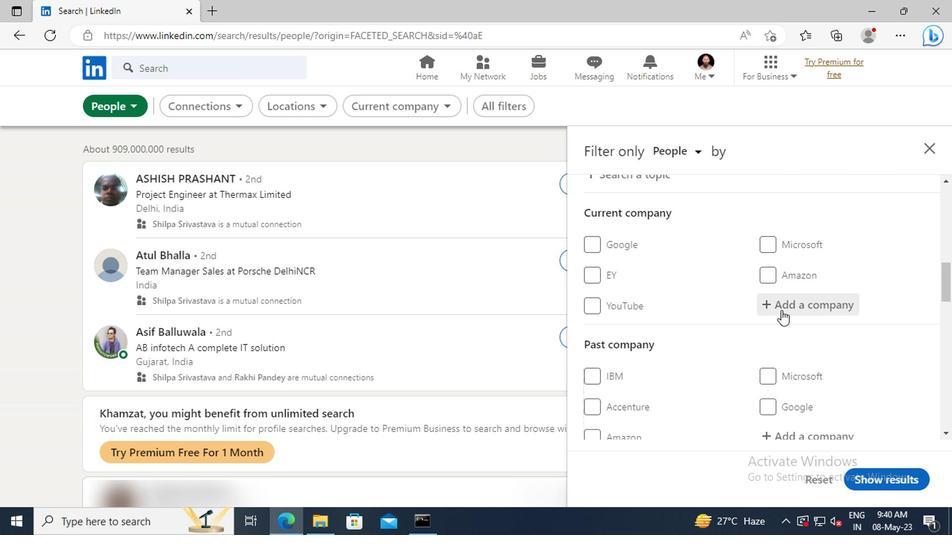 
Action: Key pressed <Key.shift>CARGILL
Screenshot: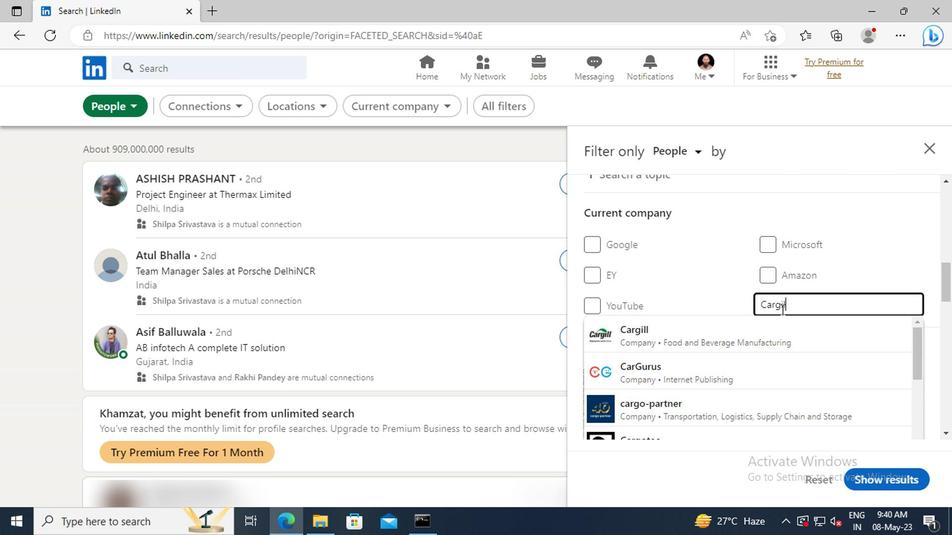 
Action: Mouse moved to (658, 335)
Screenshot: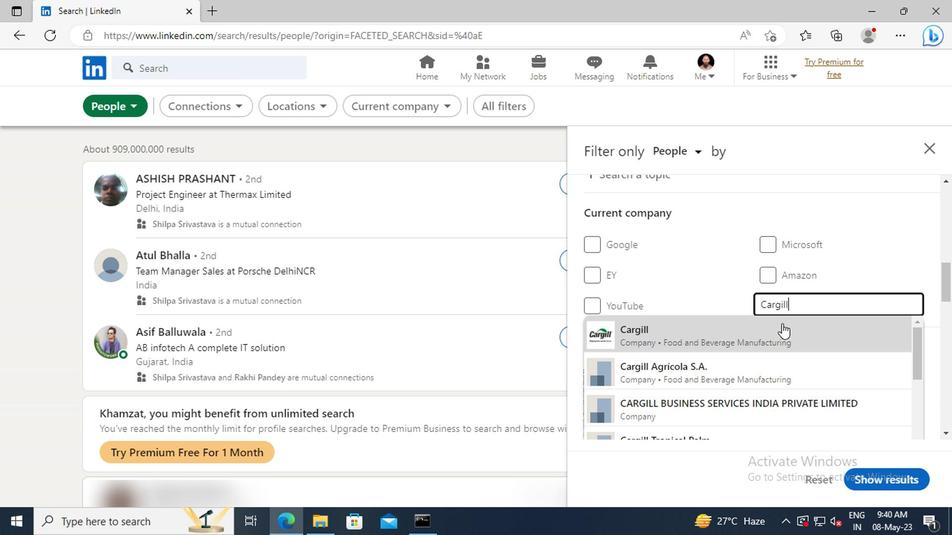 
Action: Mouse pressed left at (658, 335)
Screenshot: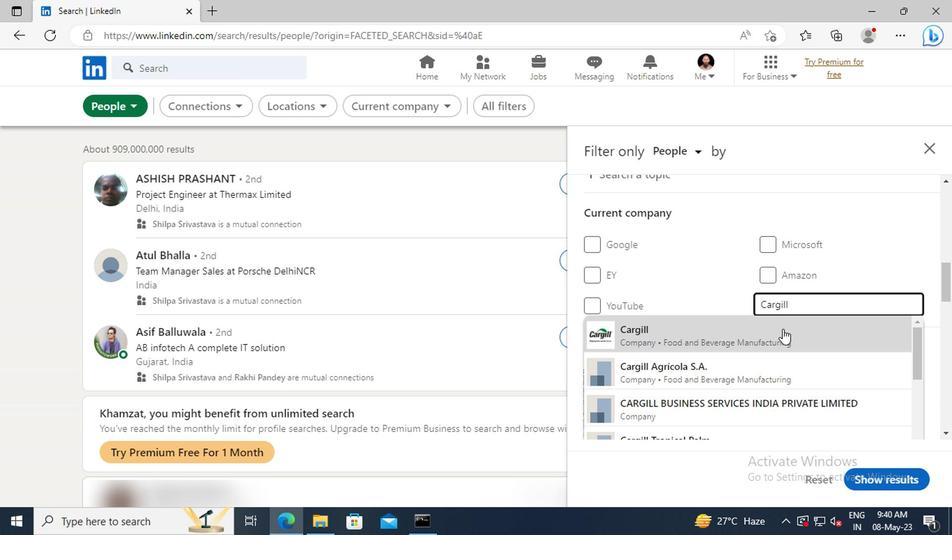 
Action: Mouse moved to (659, 335)
Screenshot: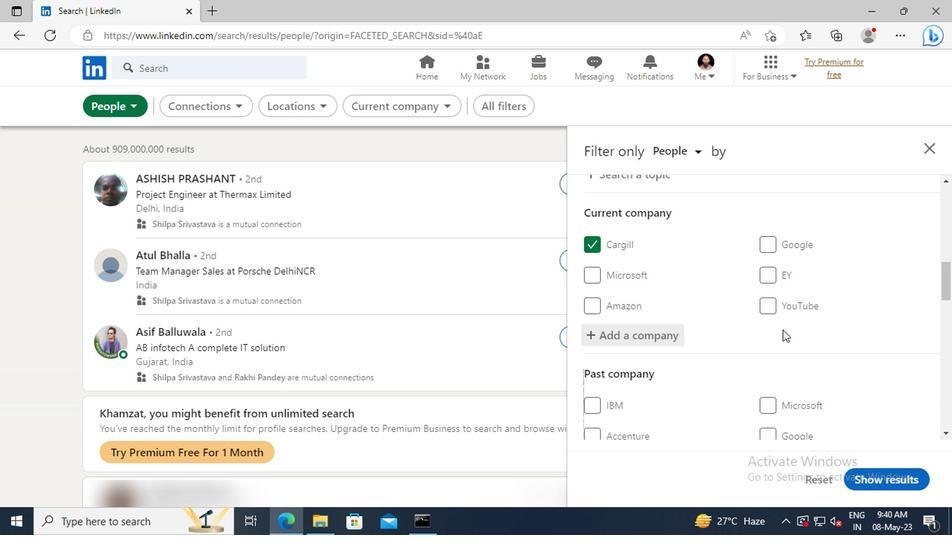 
Action: Mouse scrolled (659, 335) with delta (0, 0)
Screenshot: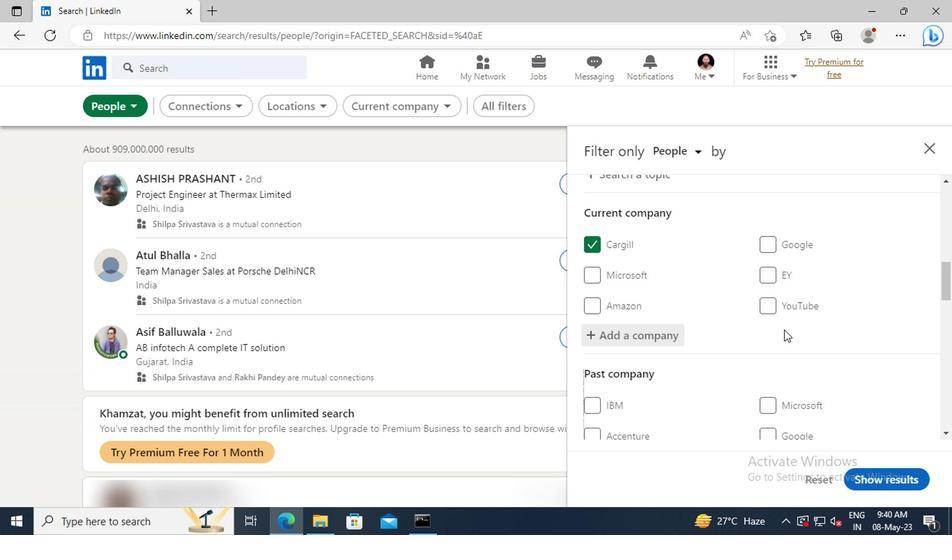 
Action: Mouse scrolled (659, 335) with delta (0, 0)
Screenshot: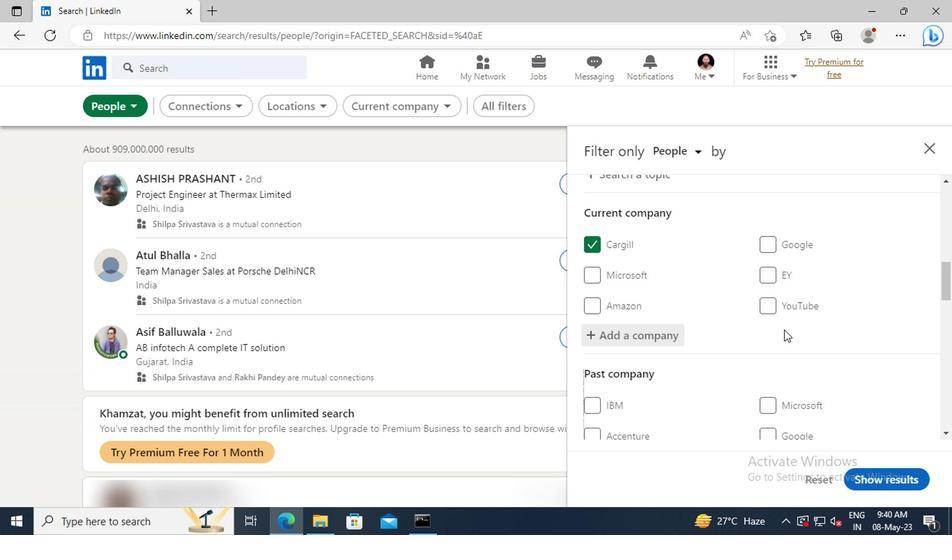 
Action: Mouse scrolled (659, 335) with delta (0, 0)
Screenshot: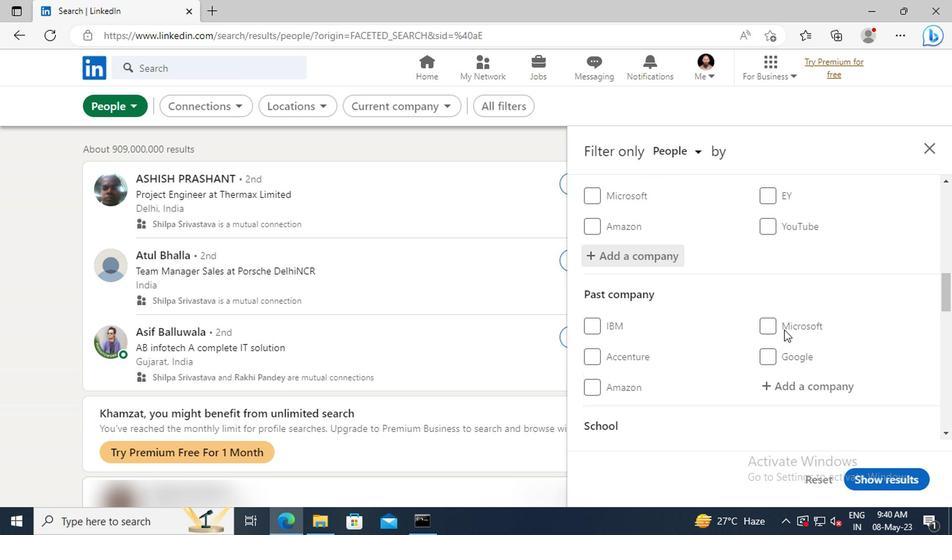 
Action: Mouse scrolled (659, 335) with delta (0, 0)
Screenshot: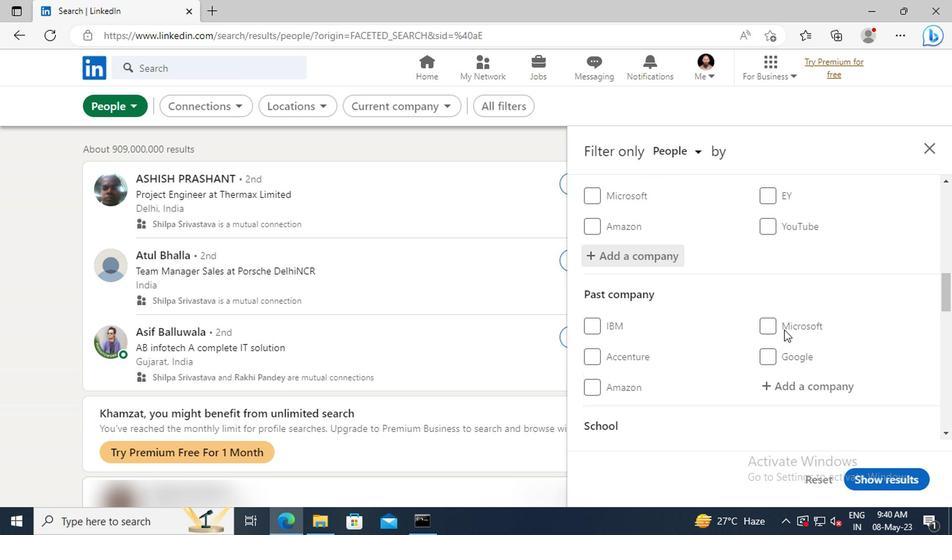 
Action: Mouse moved to (655, 329)
Screenshot: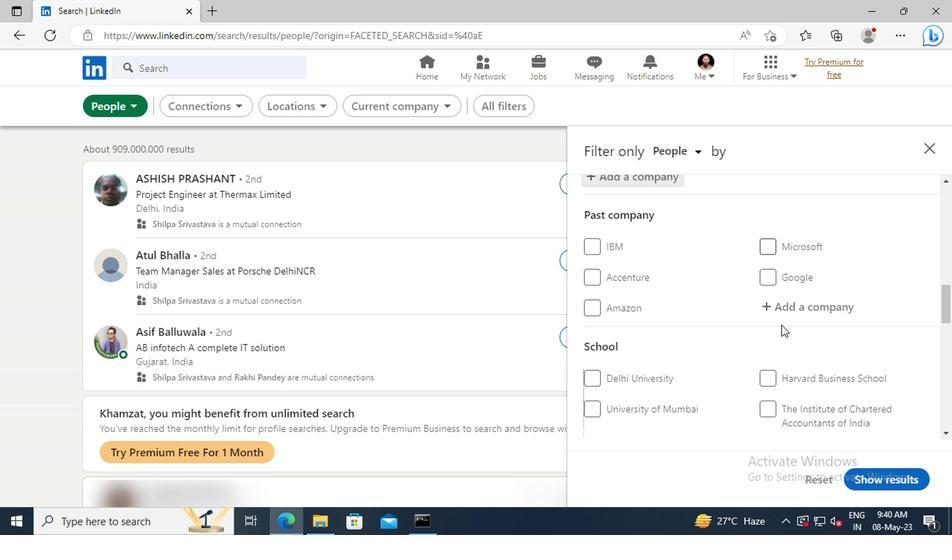 
Action: Mouse scrolled (655, 328) with delta (0, 0)
Screenshot: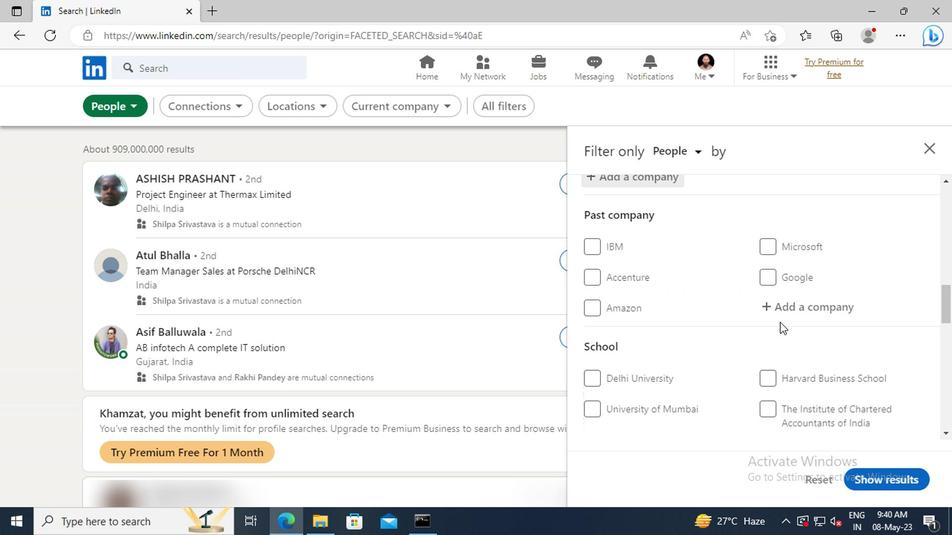 
Action: Mouse scrolled (655, 328) with delta (0, 0)
Screenshot: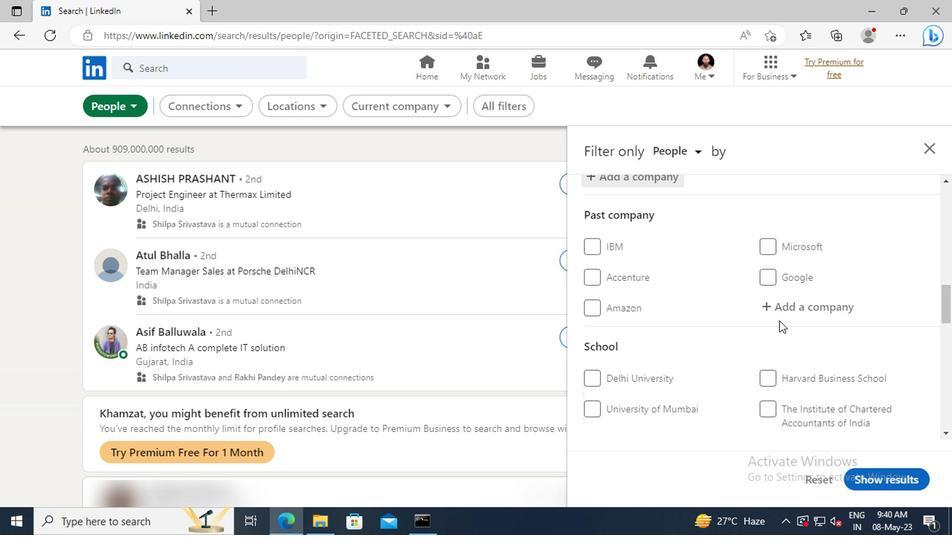 
Action: Mouse moved to (654, 327)
Screenshot: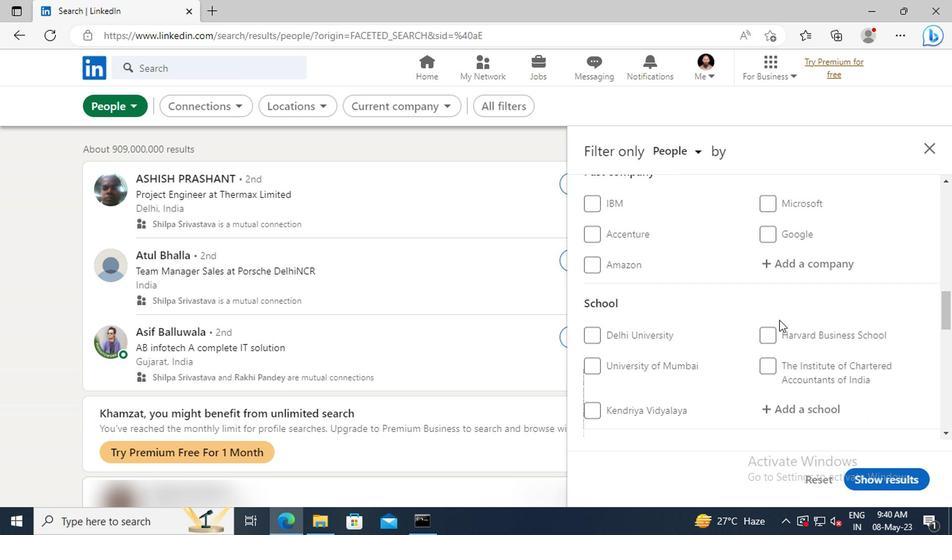 
Action: Mouse scrolled (654, 326) with delta (0, 0)
Screenshot: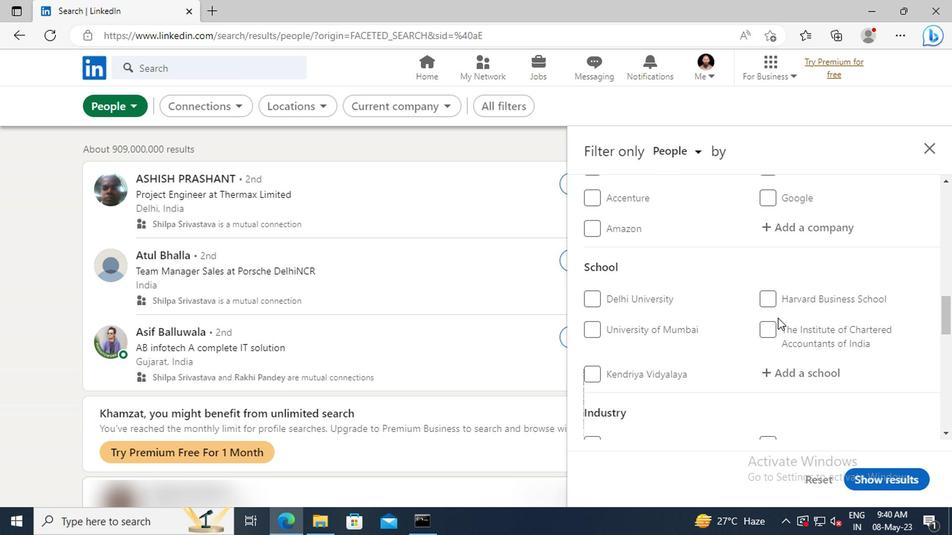 
Action: Mouse moved to (654, 335)
Screenshot: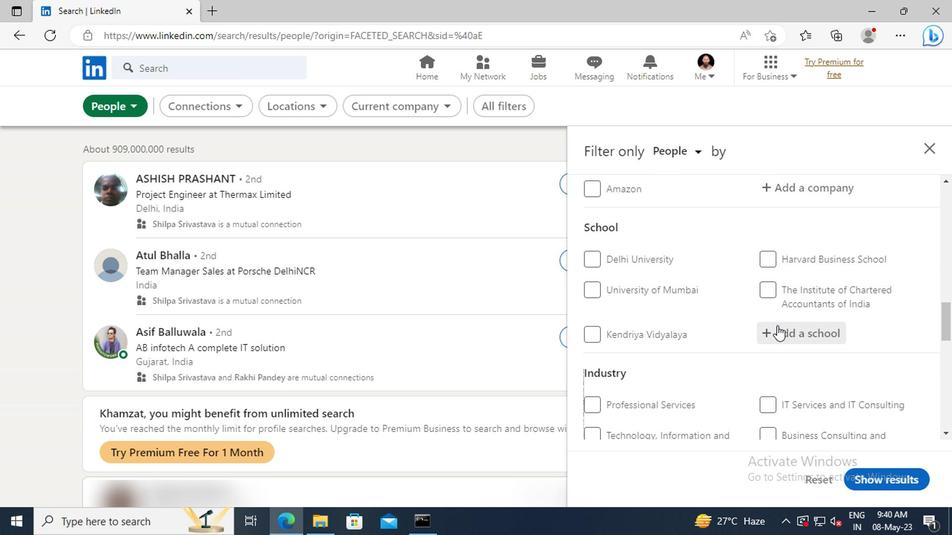 
Action: Mouse pressed left at (654, 335)
Screenshot: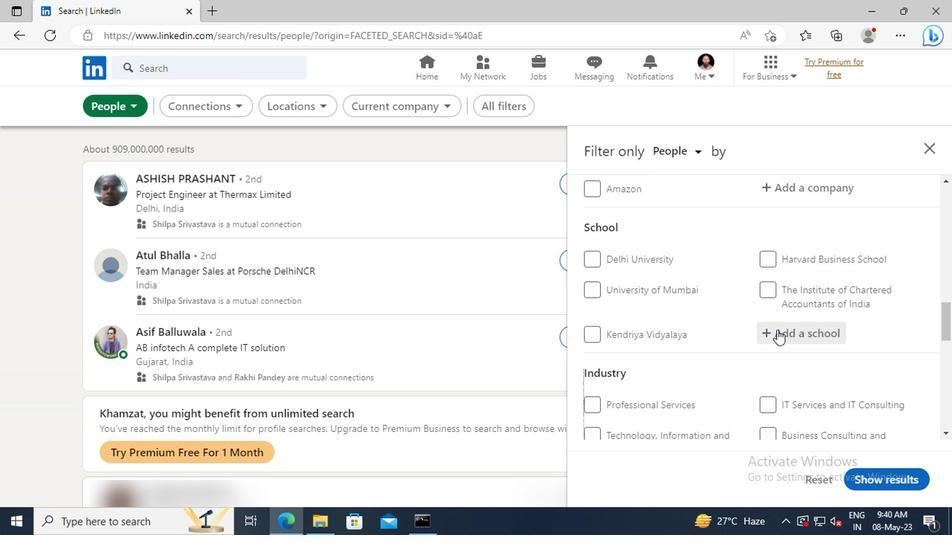 
Action: Key pressed <Key.shift>GOVT.<Key.space><Key.shift>HOLKAR<Key.space>
Screenshot: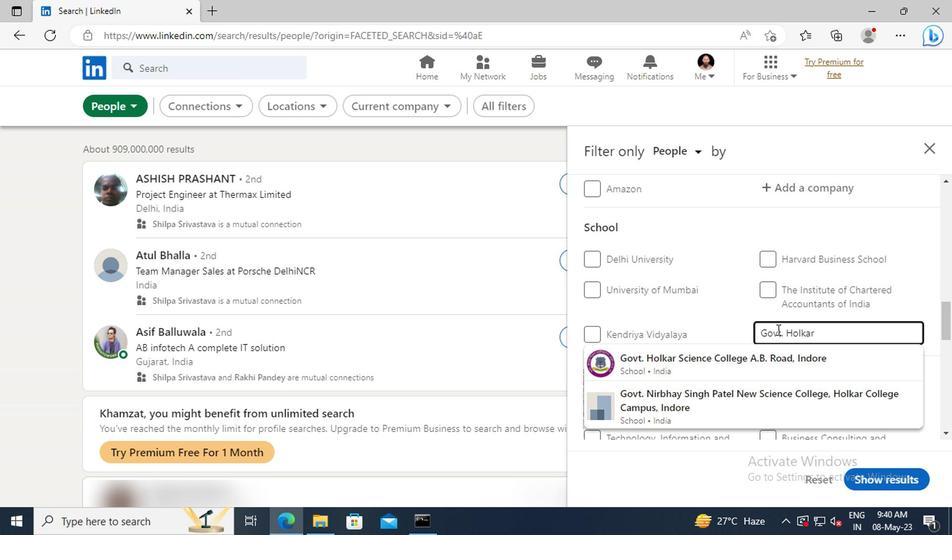 
Action: Mouse moved to (652, 351)
Screenshot: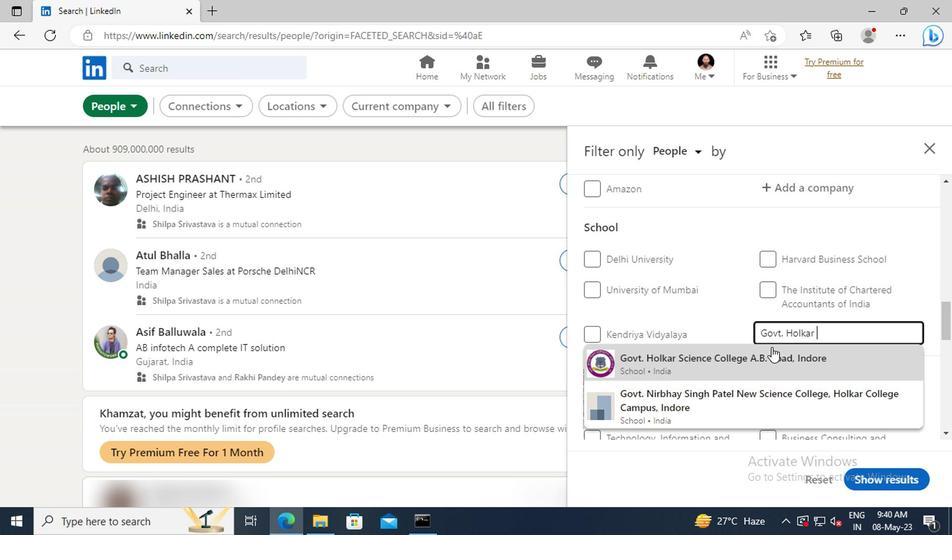 
Action: Mouse pressed left at (652, 351)
Screenshot: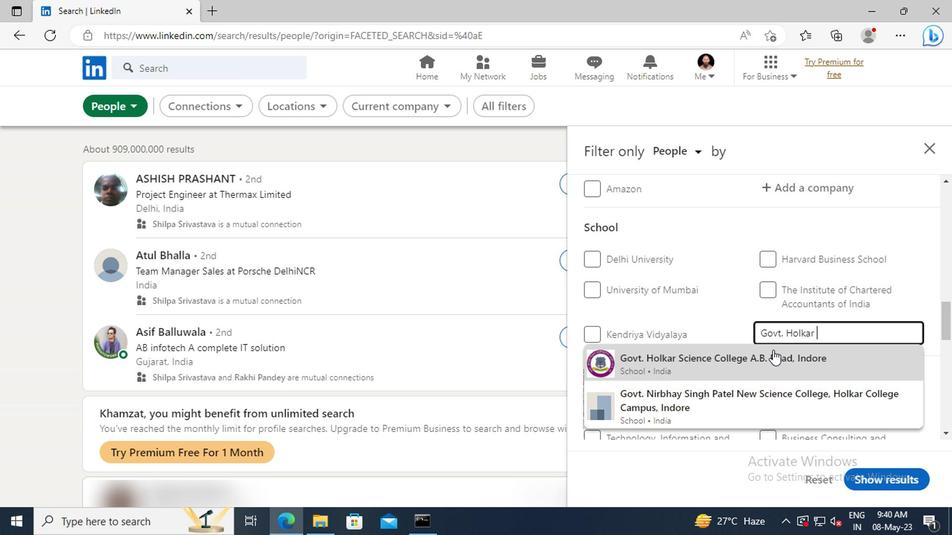 
Action: Mouse scrolled (652, 351) with delta (0, 0)
Screenshot: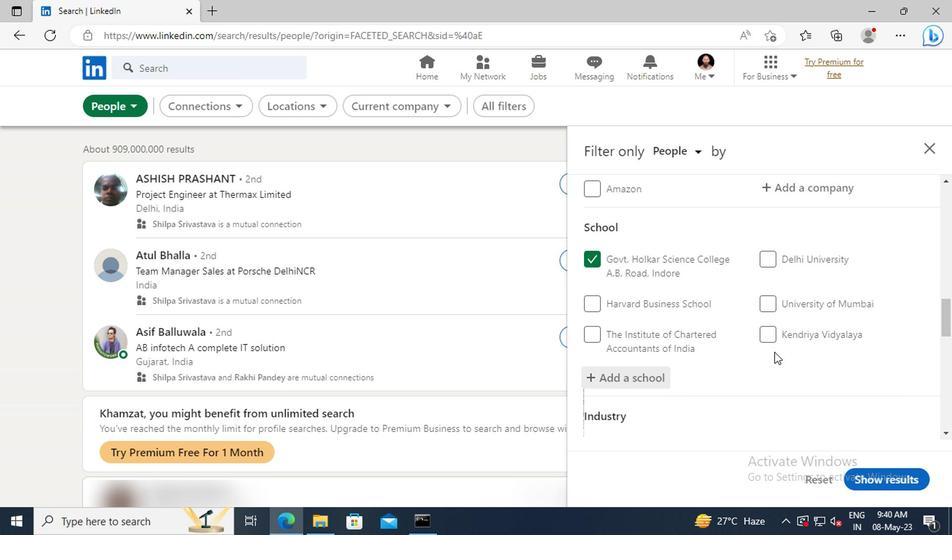 
Action: Mouse moved to (652, 347)
Screenshot: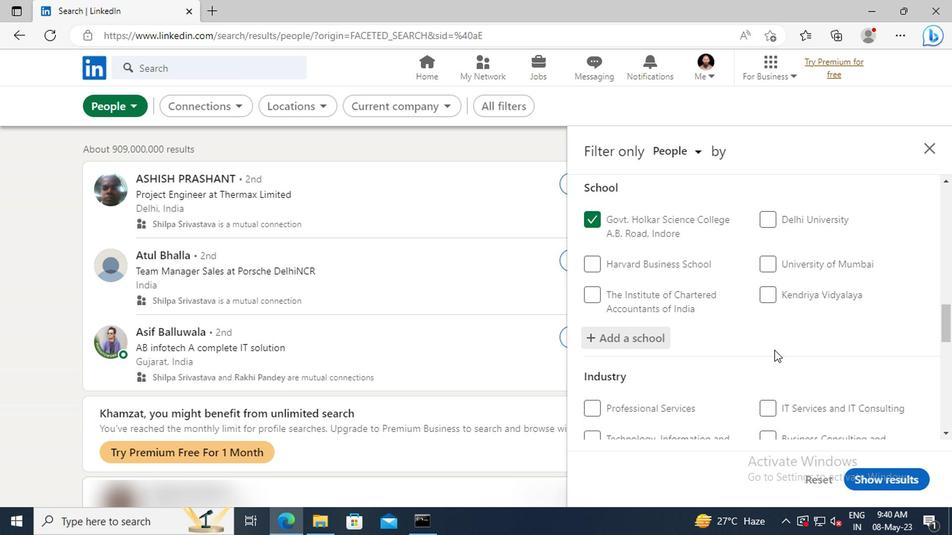 
Action: Mouse scrolled (652, 347) with delta (0, 0)
Screenshot: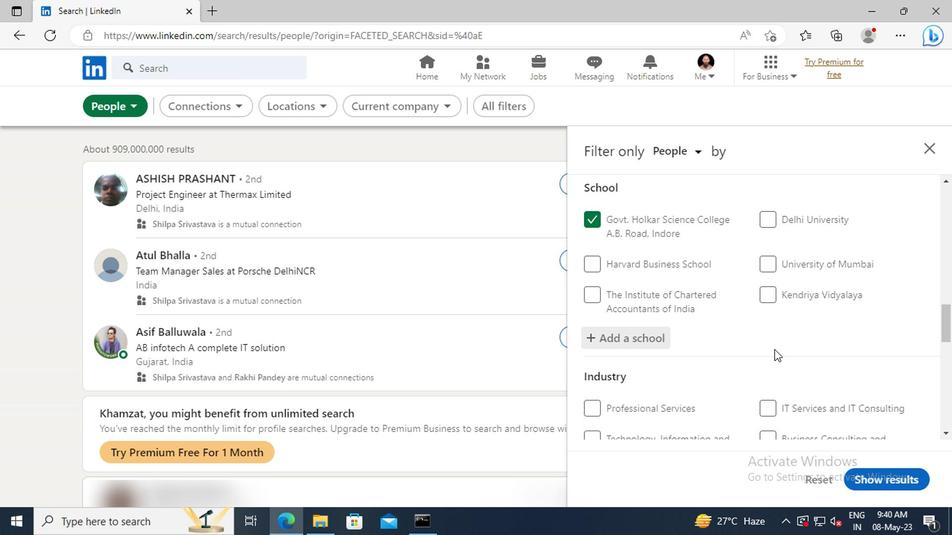 
Action: Mouse moved to (652, 346)
Screenshot: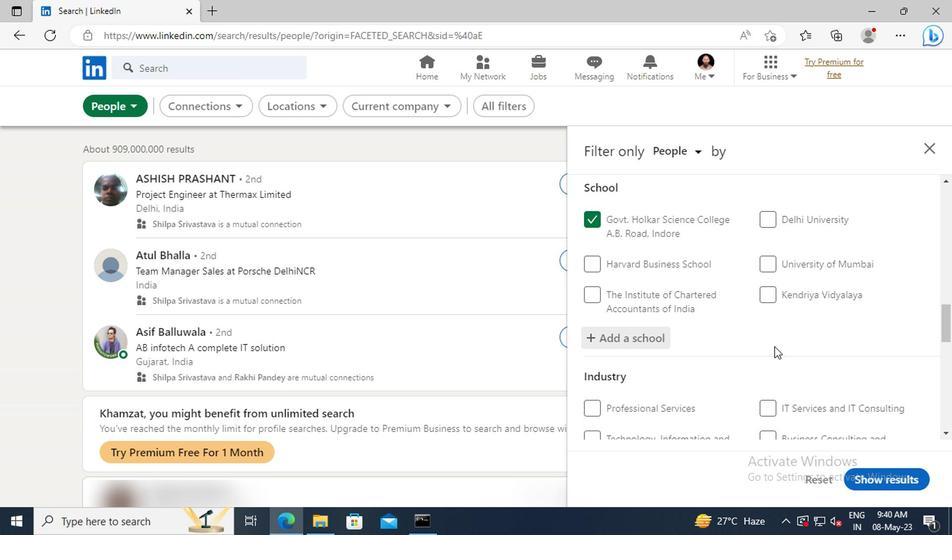 
Action: Mouse scrolled (652, 346) with delta (0, 0)
Screenshot: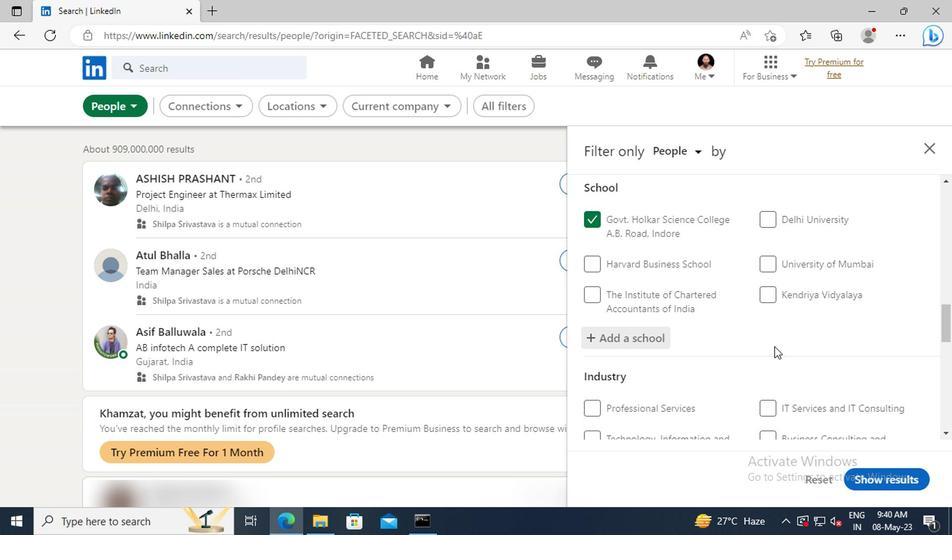
Action: Mouse moved to (649, 337)
Screenshot: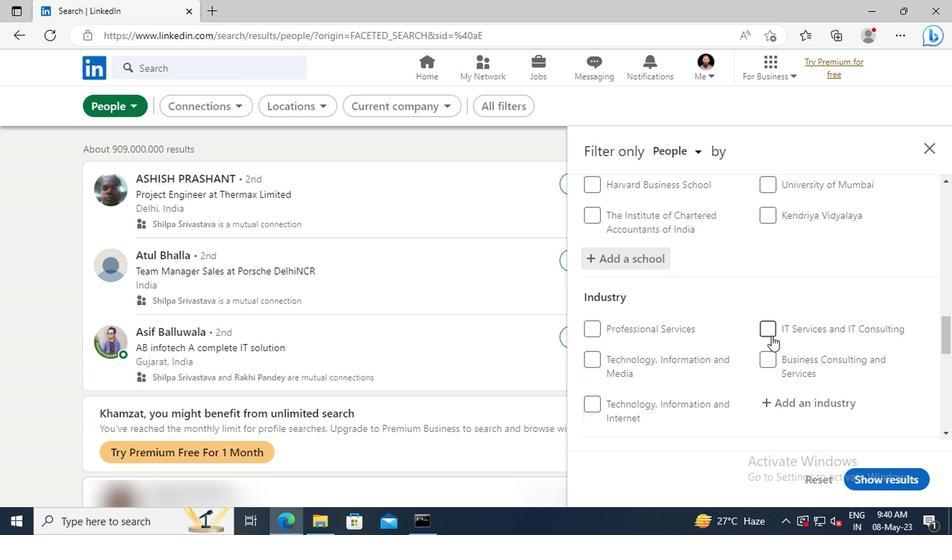 
Action: Mouse scrolled (649, 337) with delta (0, 0)
Screenshot: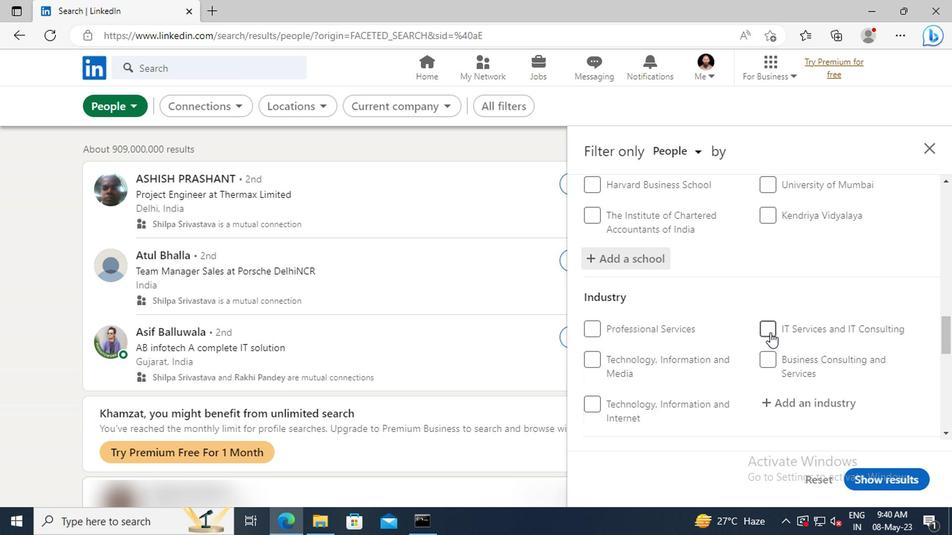 
Action: Mouse moved to (651, 359)
Screenshot: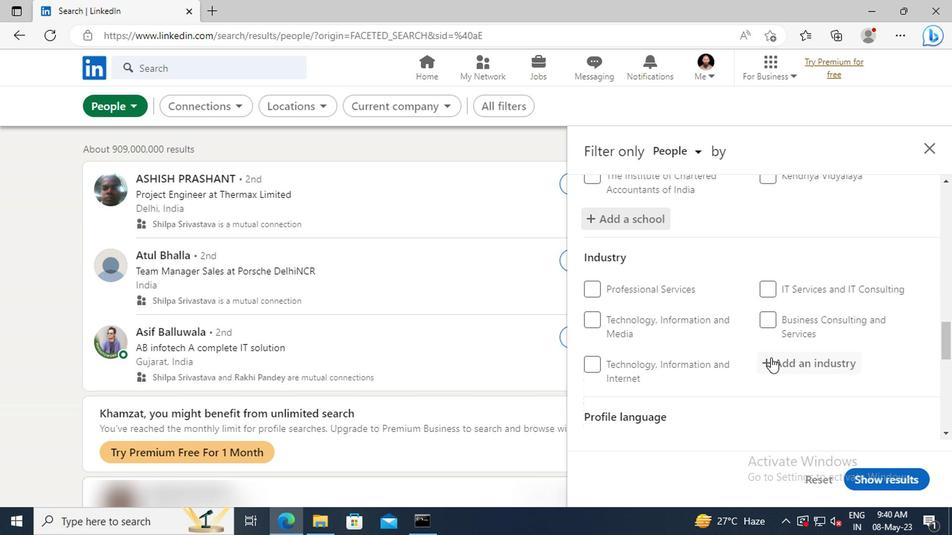 
Action: Mouse pressed left at (651, 359)
Screenshot: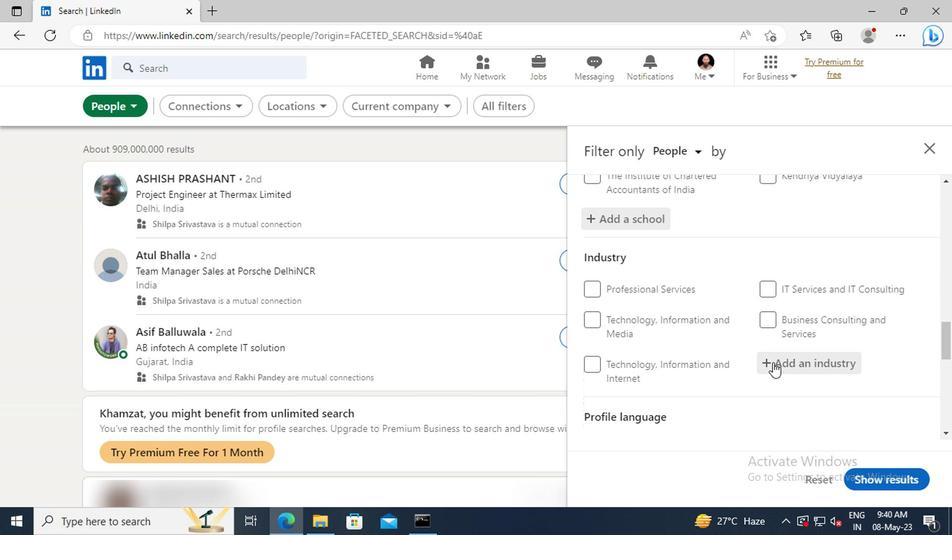 
Action: Mouse moved to (649, 360)
Screenshot: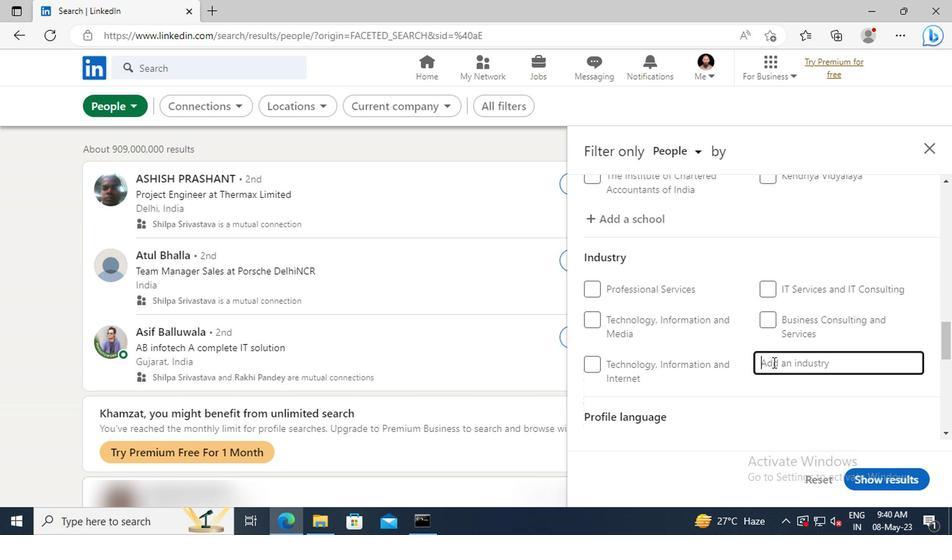
Action: Key pressed <Key.shift>OPTOM
Screenshot: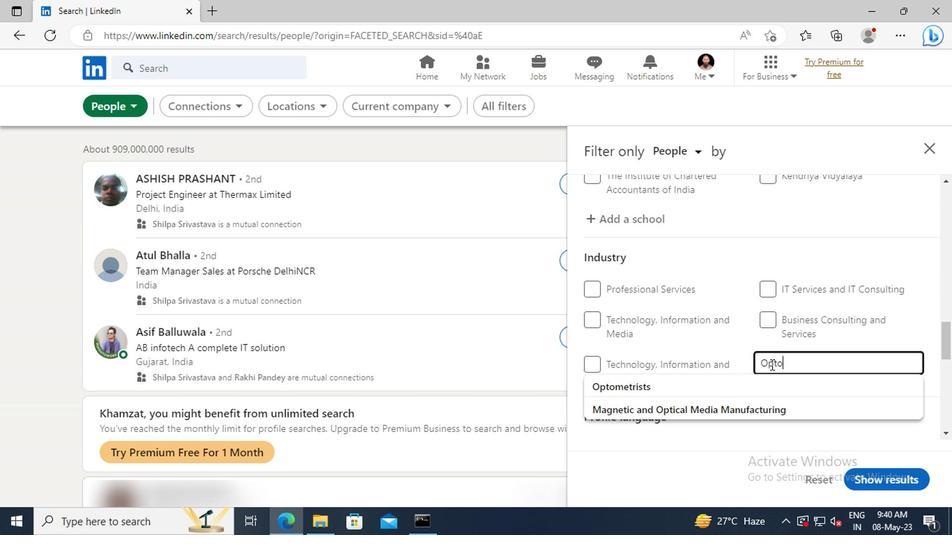 
Action: Mouse moved to (651, 371)
Screenshot: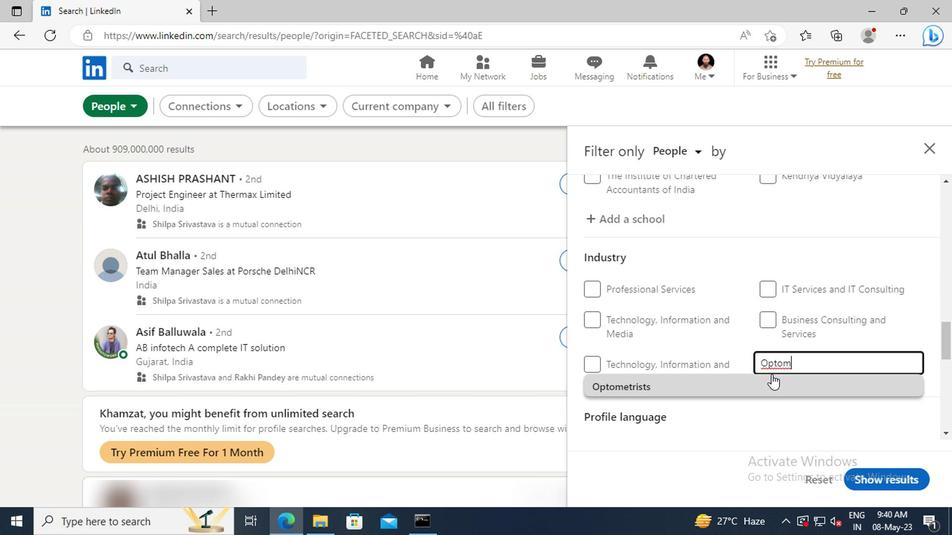 
Action: Mouse pressed left at (651, 371)
Screenshot: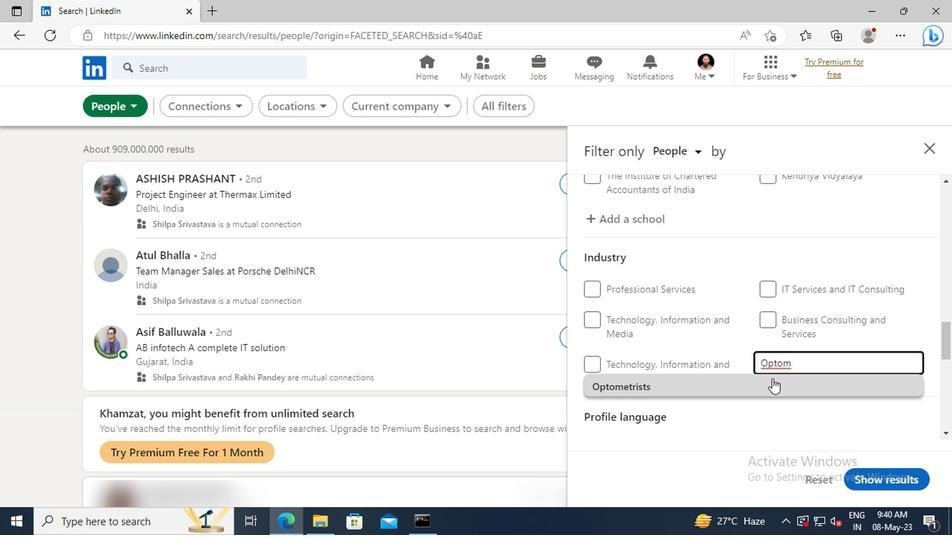
Action: Mouse scrolled (651, 371) with delta (0, 0)
Screenshot: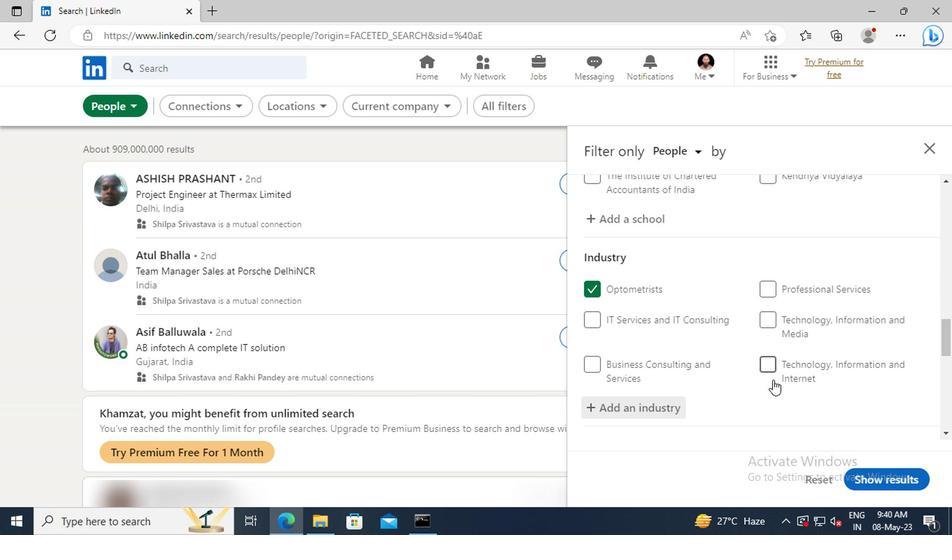 
Action: Mouse scrolled (651, 371) with delta (0, 0)
Screenshot: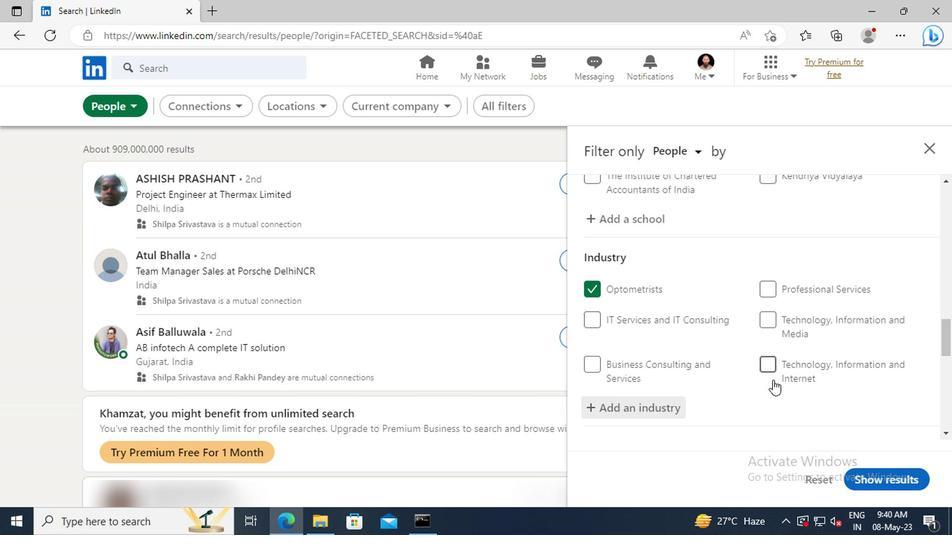 
Action: Mouse moved to (650, 368)
Screenshot: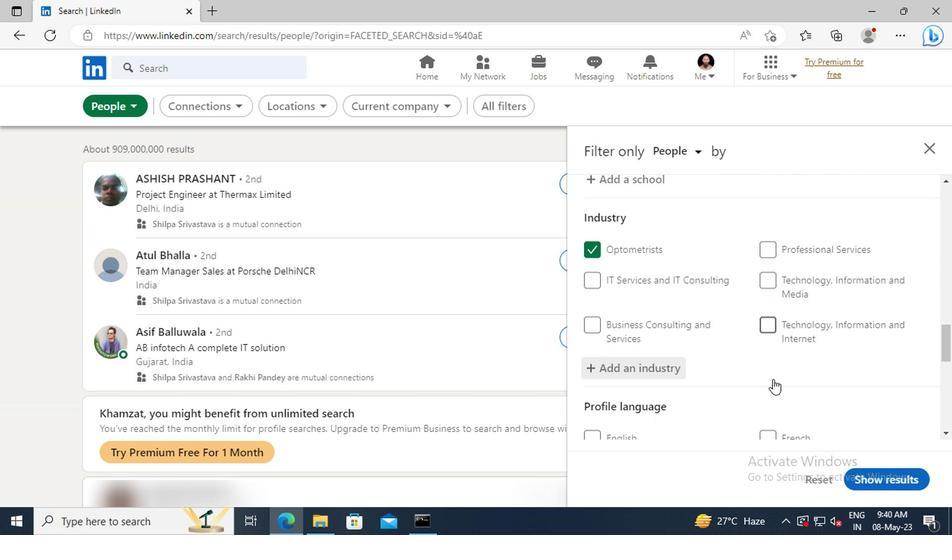 
Action: Mouse scrolled (650, 368) with delta (0, 0)
Screenshot: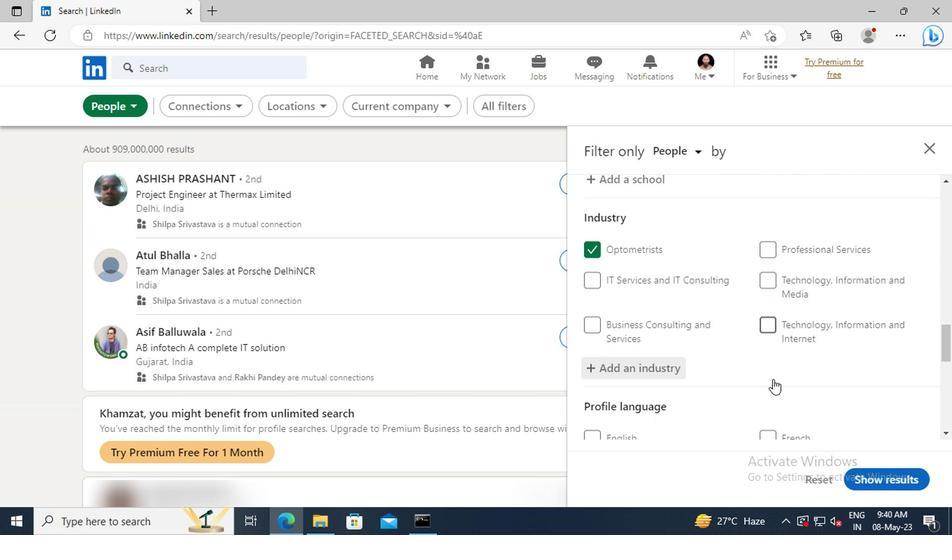 
Action: Mouse moved to (648, 356)
Screenshot: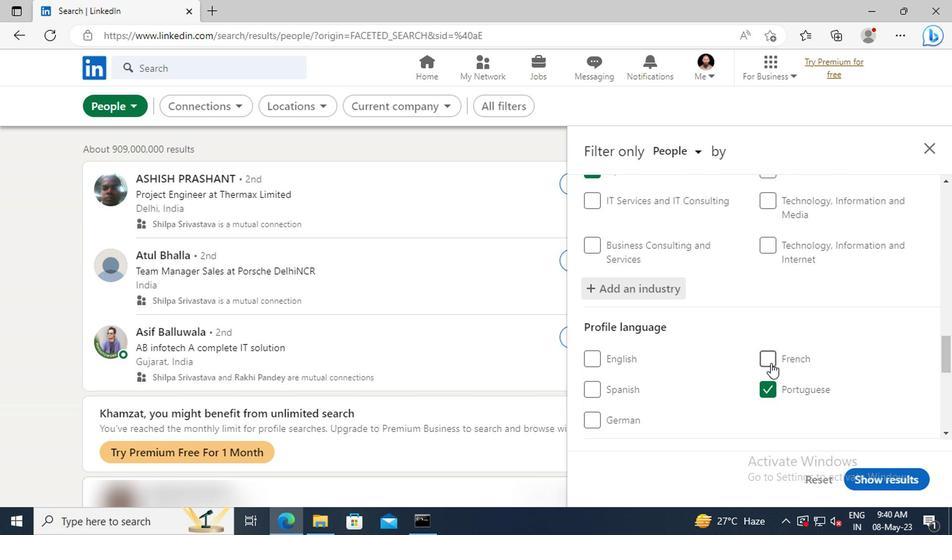 
Action: Mouse scrolled (648, 355) with delta (0, 0)
Screenshot: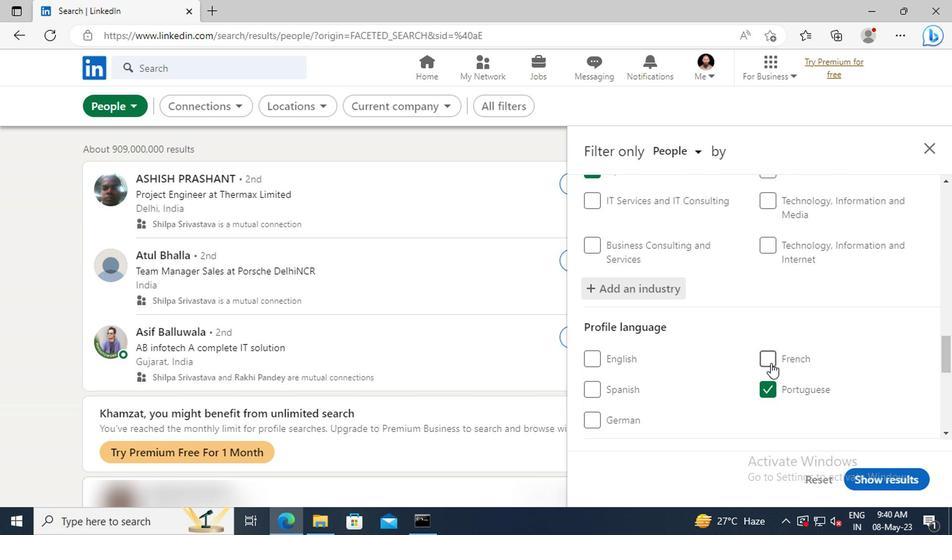 
Action: Mouse moved to (647, 353)
Screenshot: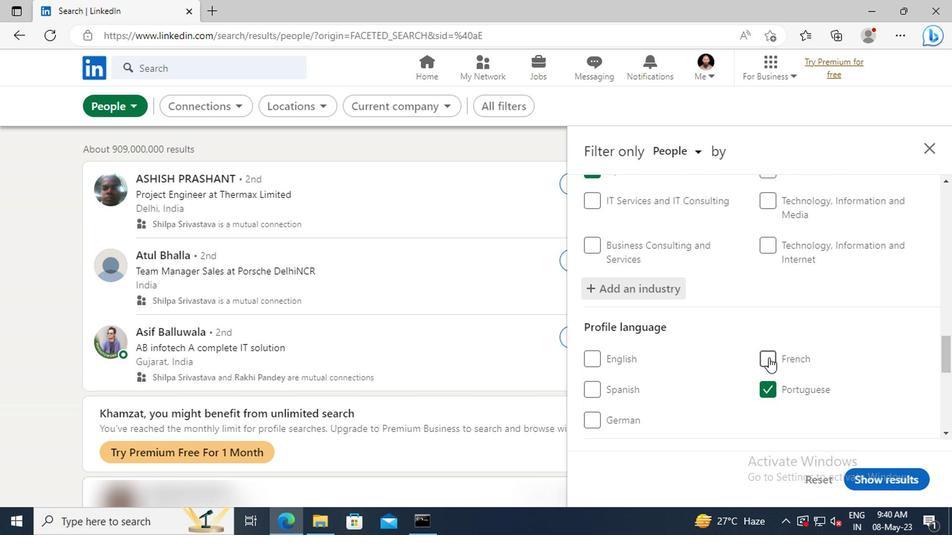 
Action: Mouse scrolled (647, 352) with delta (0, 0)
Screenshot: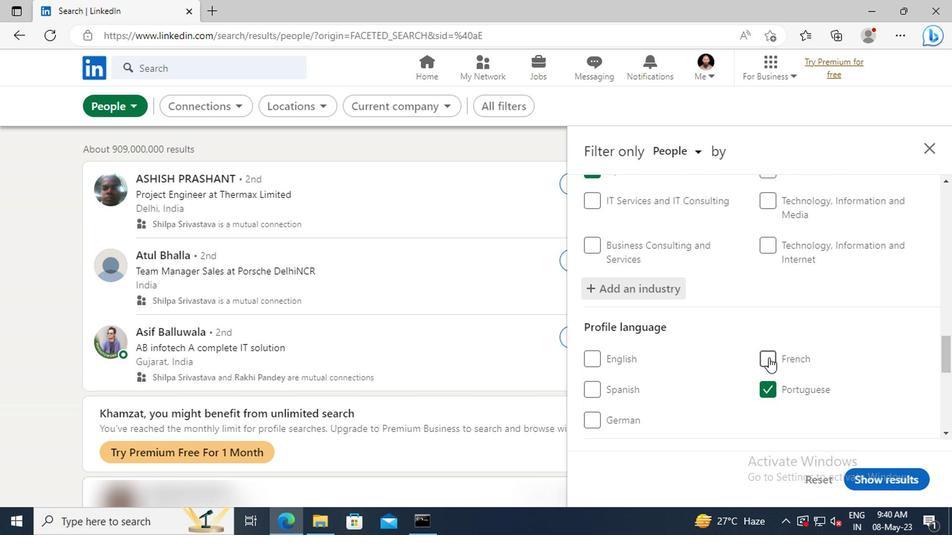 
Action: Mouse moved to (646, 341)
Screenshot: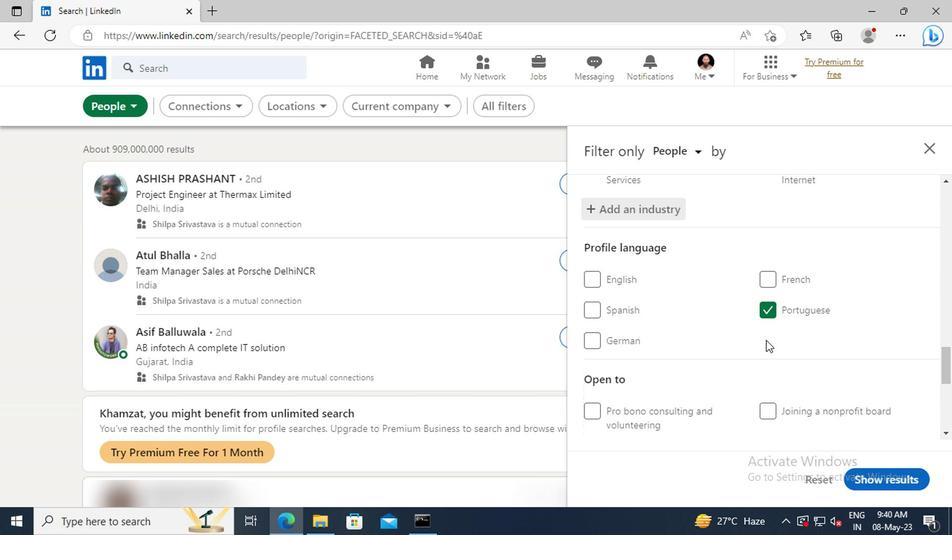 
Action: Mouse scrolled (646, 341) with delta (0, 0)
Screenshot: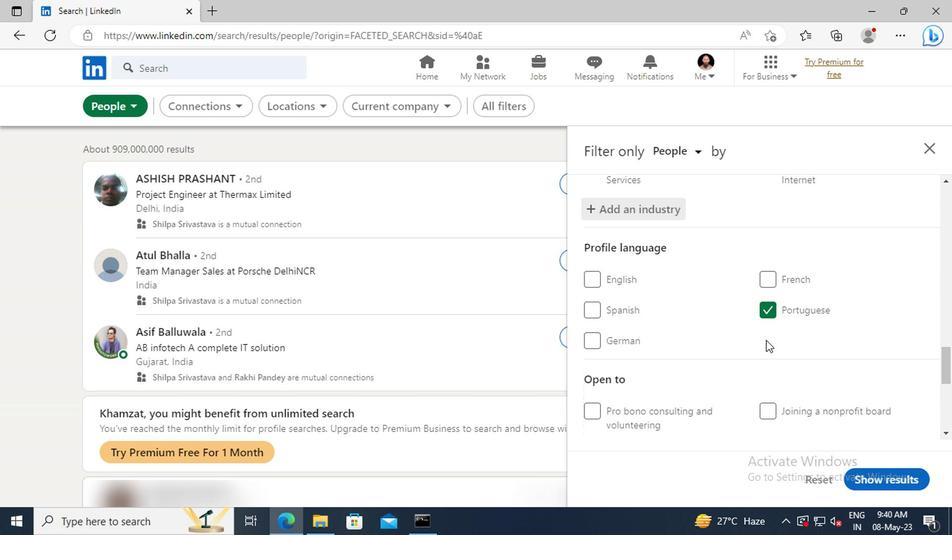 
Action: Mouse moved to (646, 339)
Screenshot: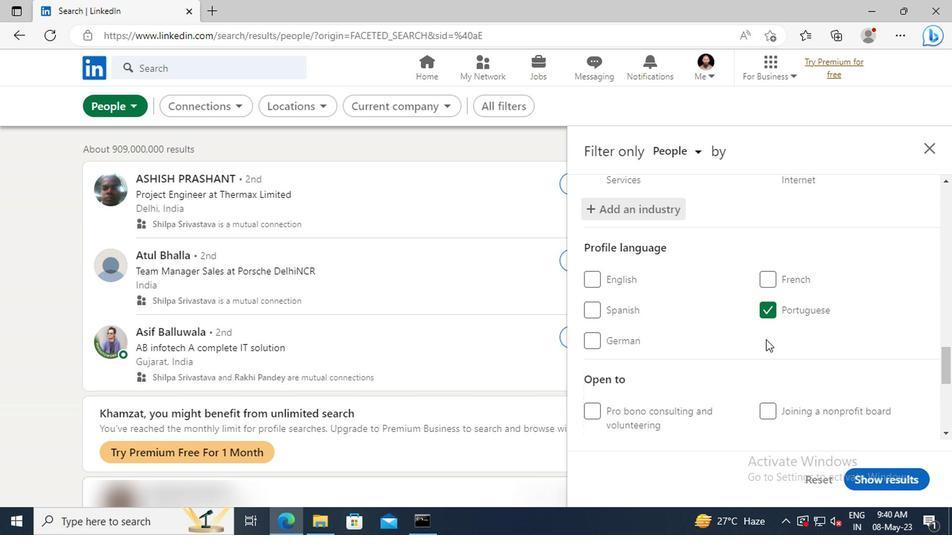 
Action: Mouse scrolled (646, 339) with delta (0, 0)
Screenshot: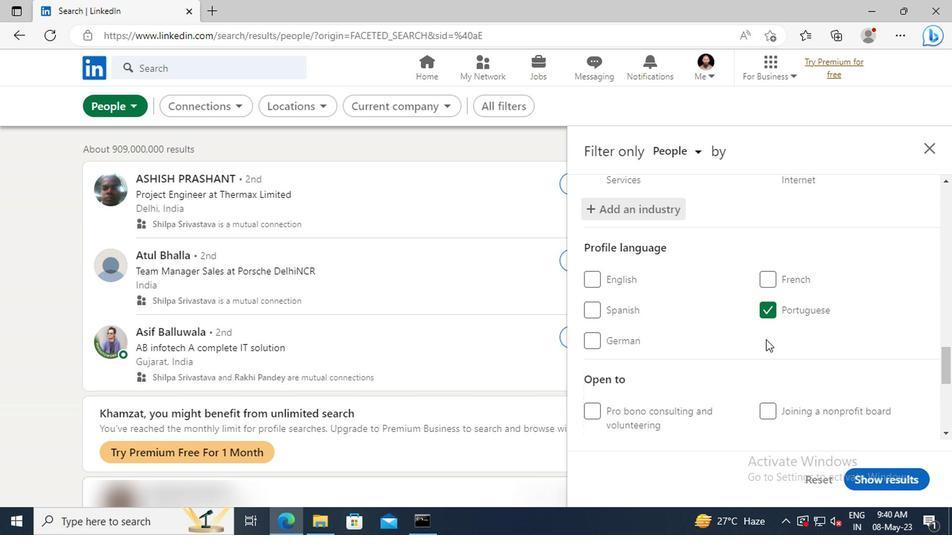 
Action: Mouse moved to (645, 326)
Screenshot: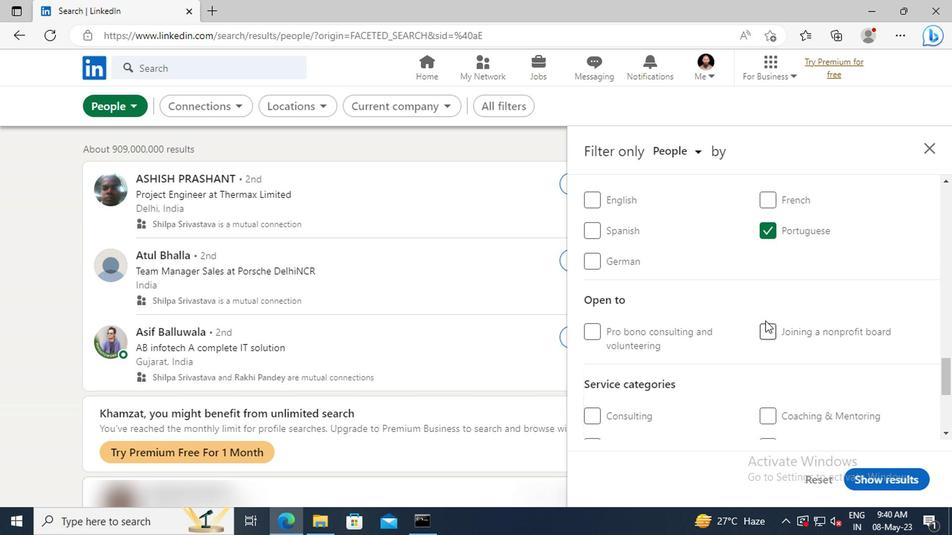 
Action: Mouse scrolled (645, 326) with delta (0, 0)
Screenshot: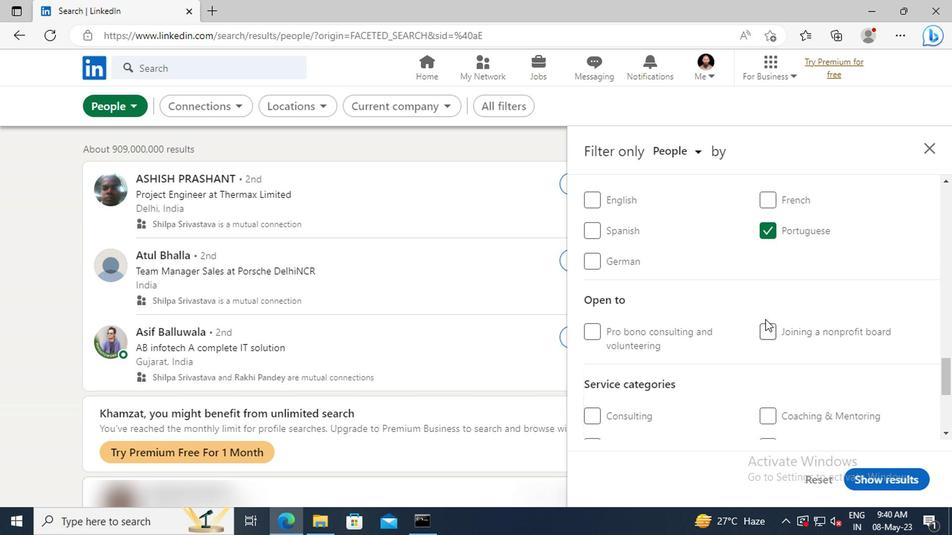 
Action: Mouse scrolled (645, 326) with delta (0, 0)
Screenshot: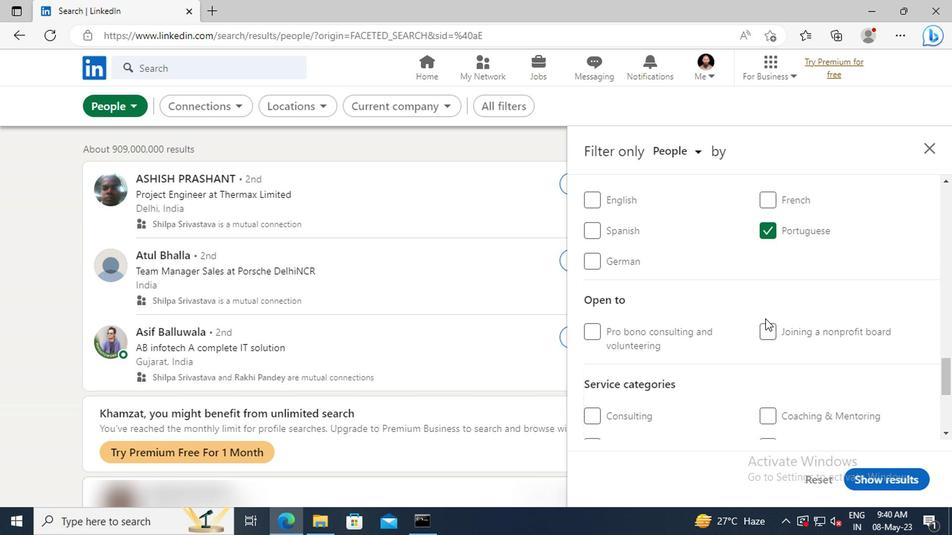 
Action: Mouse scrolled (645, 326) with delta (0, 0)
Screenshot: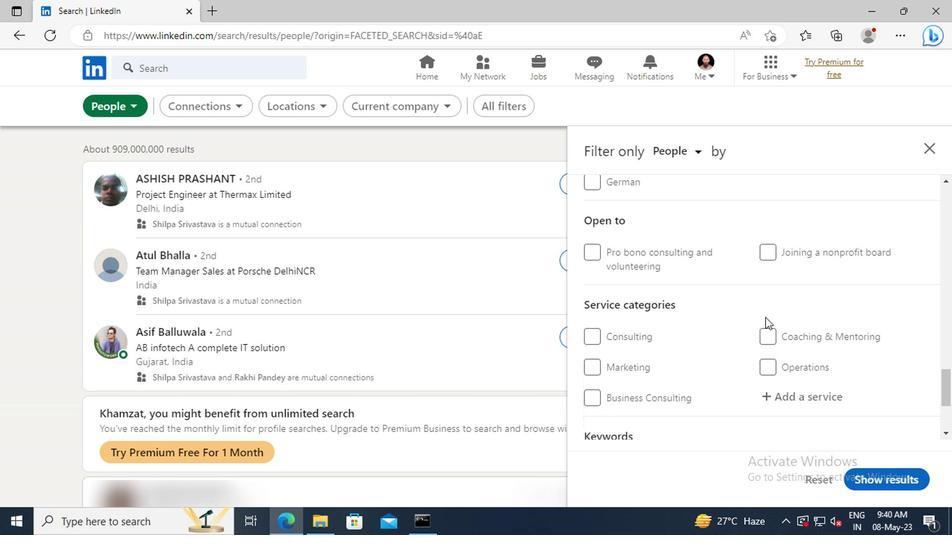 
Action: Mouse scrolled (645, 326) with delta (0, 0)
Screenshot: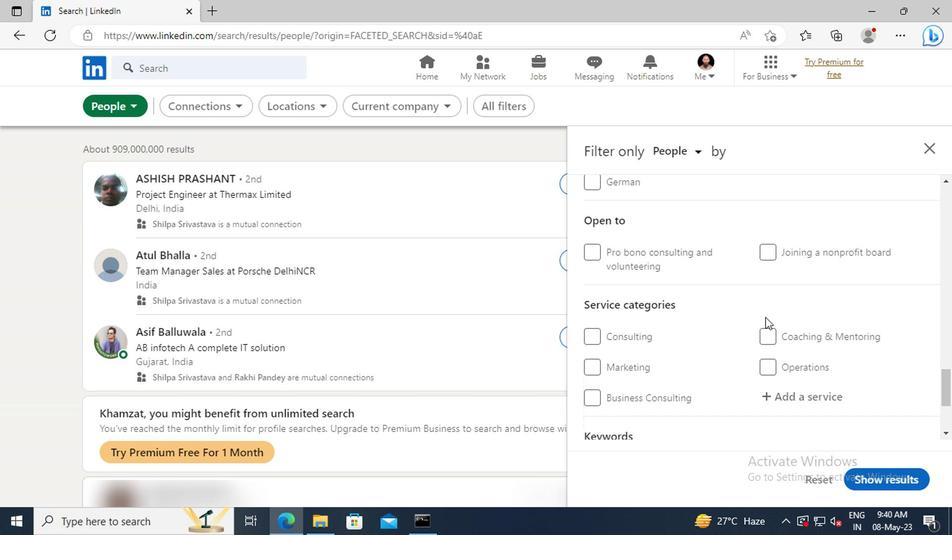 
Action: Mouse moved to (651, 327)
Screenshot: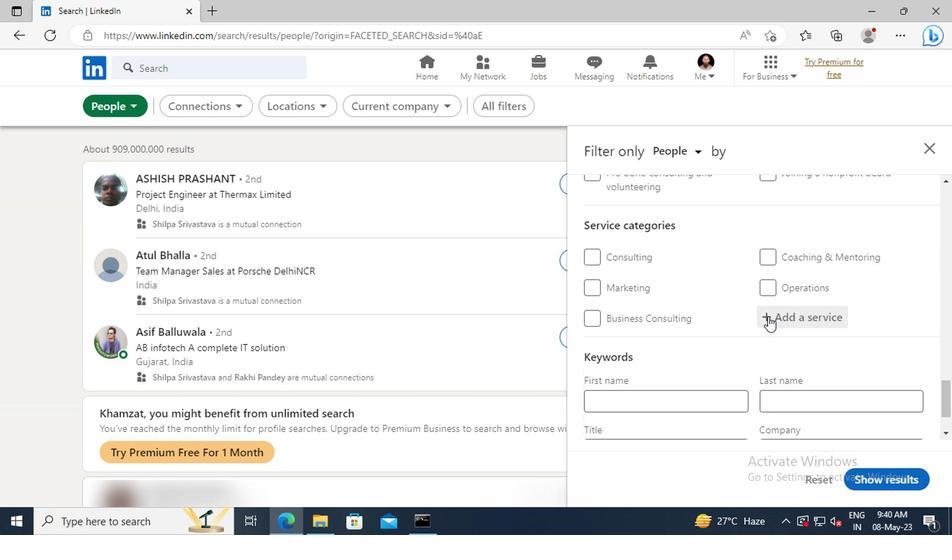 
Action: Mouse pressed left at (651, 327)
Screenshot: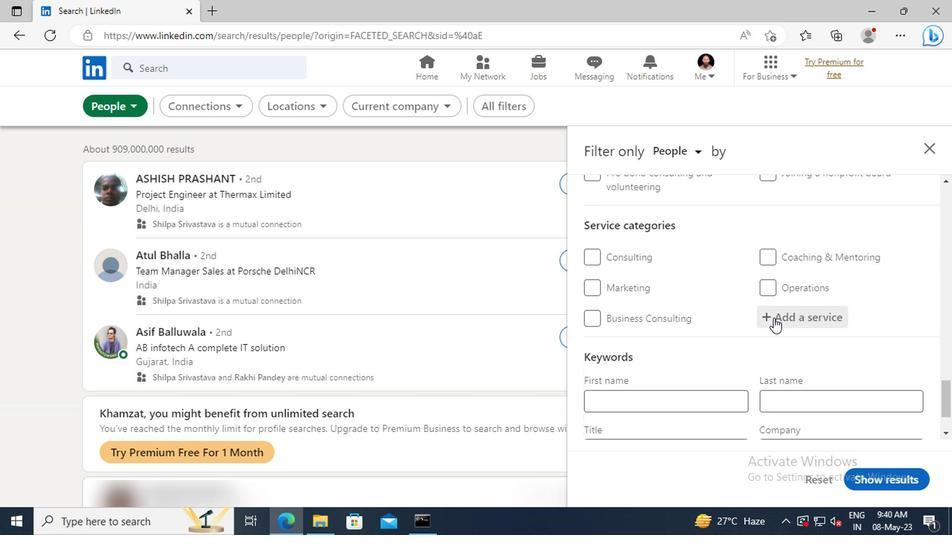 
Action: Mouse moved to (651, 328)
Screenshot: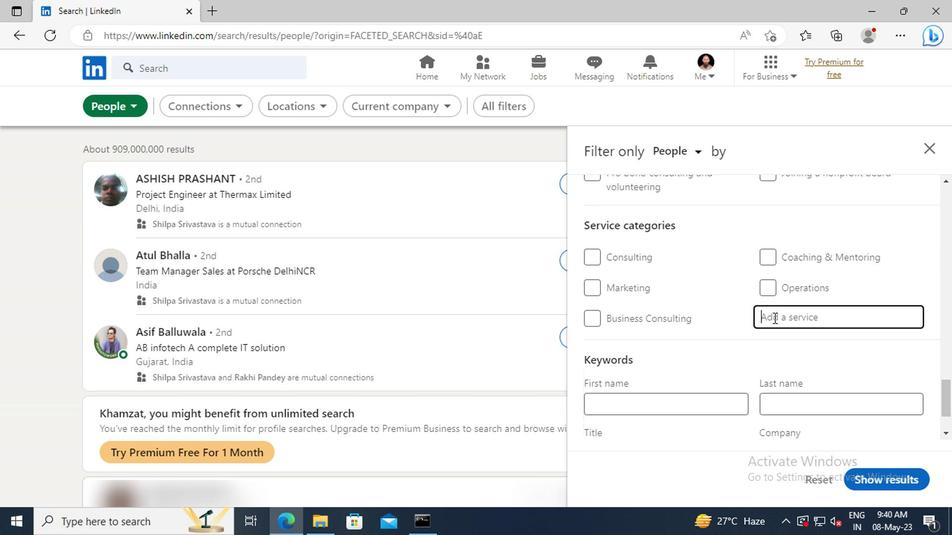 
Action: Key pressed <Key.shift>MORTGA
Screenshot: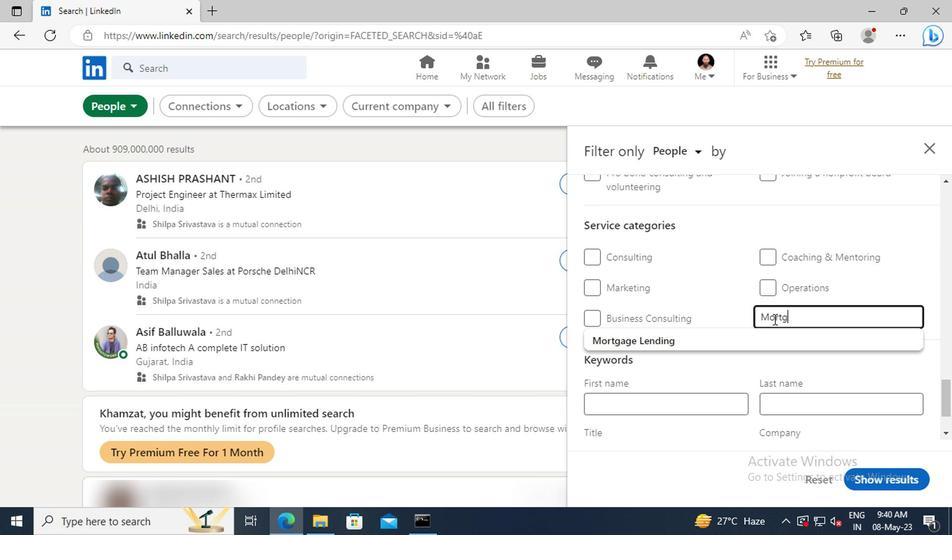 
Action: Mouse moved to (652, 344)
Screenshot: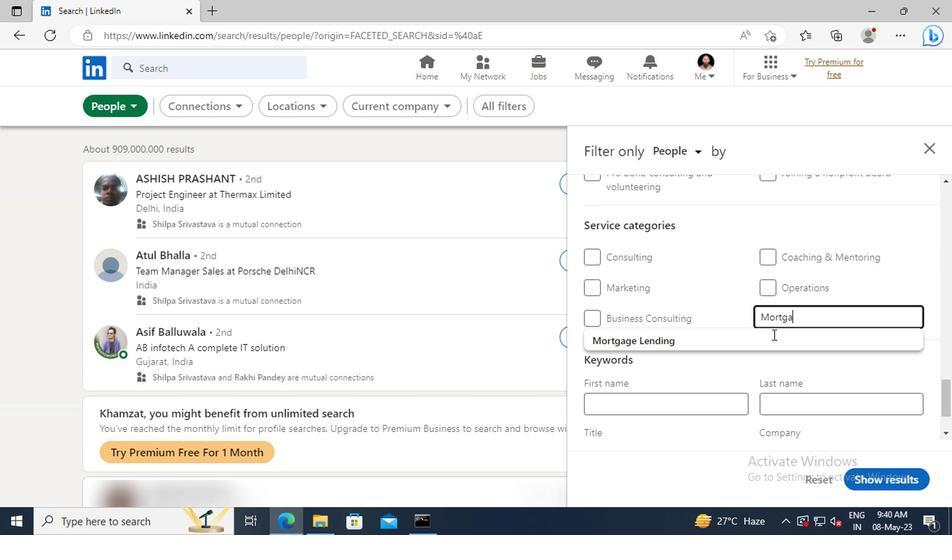 
Action: Mouse pressed left at (652, 344)
Screenshot: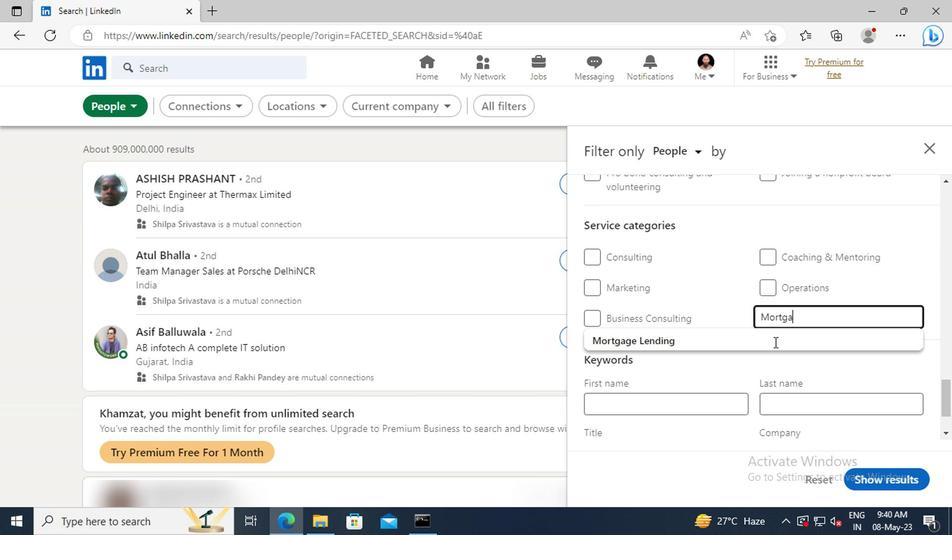 
Action: Mouse scrolled (652, 344) with delta (0, 0)
Screenshot: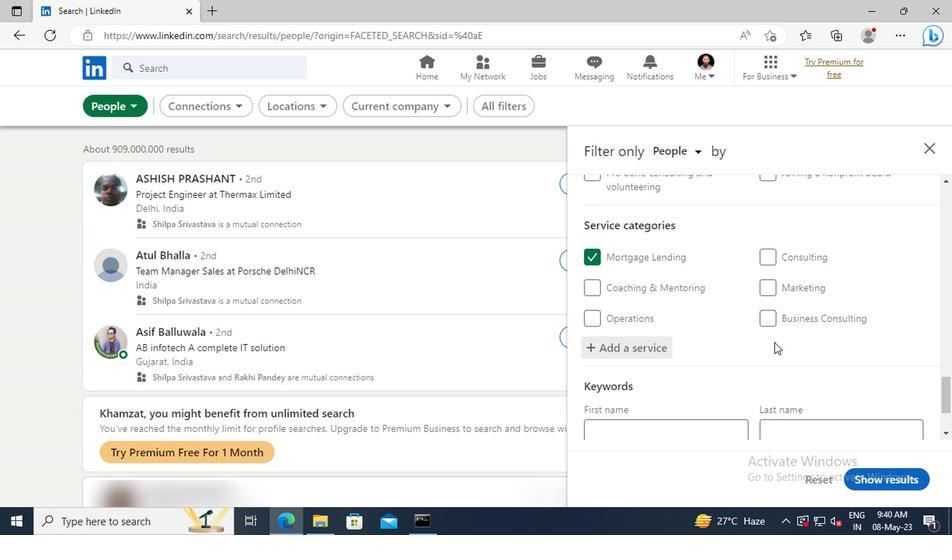 
Action: Mouse scrolled (652, 344) with delta (0, 0)
Screenshot: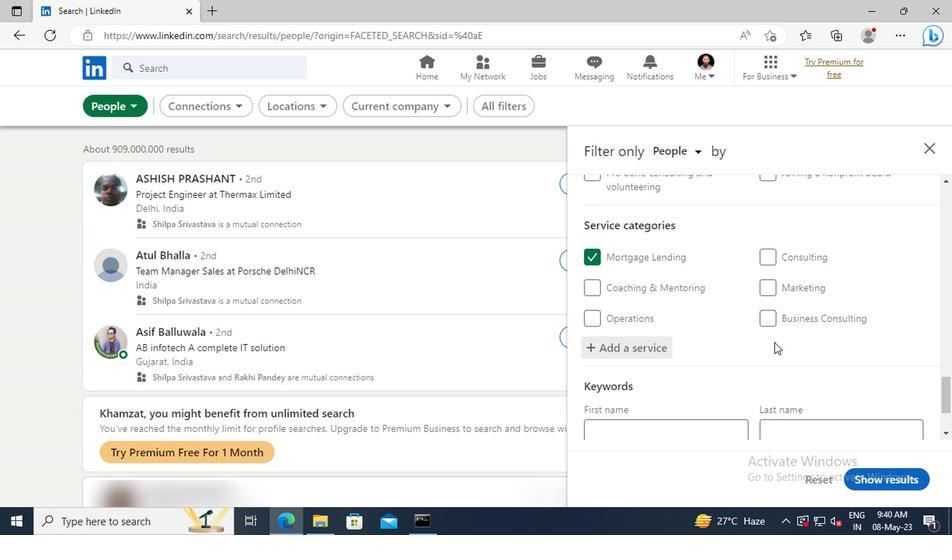 
Action: Mouse scrolled (652, 344) with delta (0, 0)
Screenshot: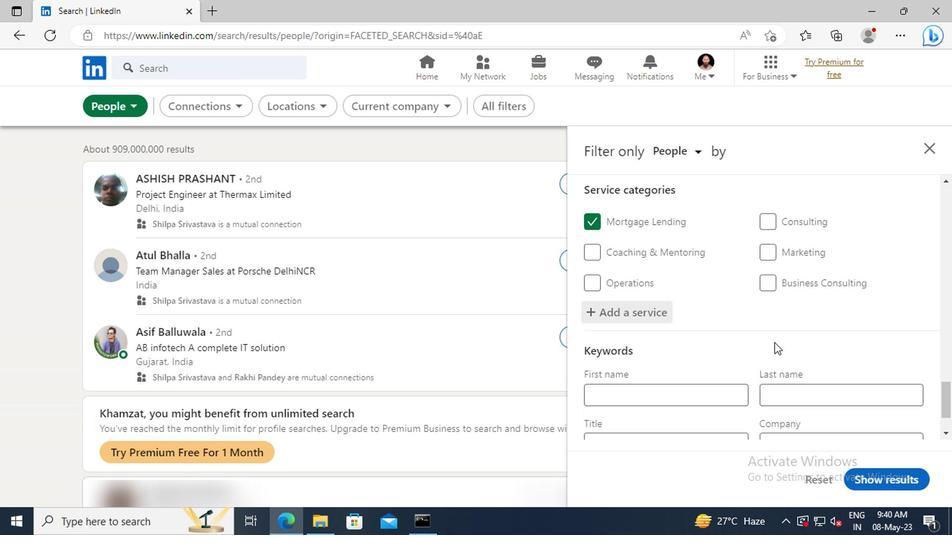 
Action: Mouse scrolled (652, 344) with delta (0, 0)
Screenshot: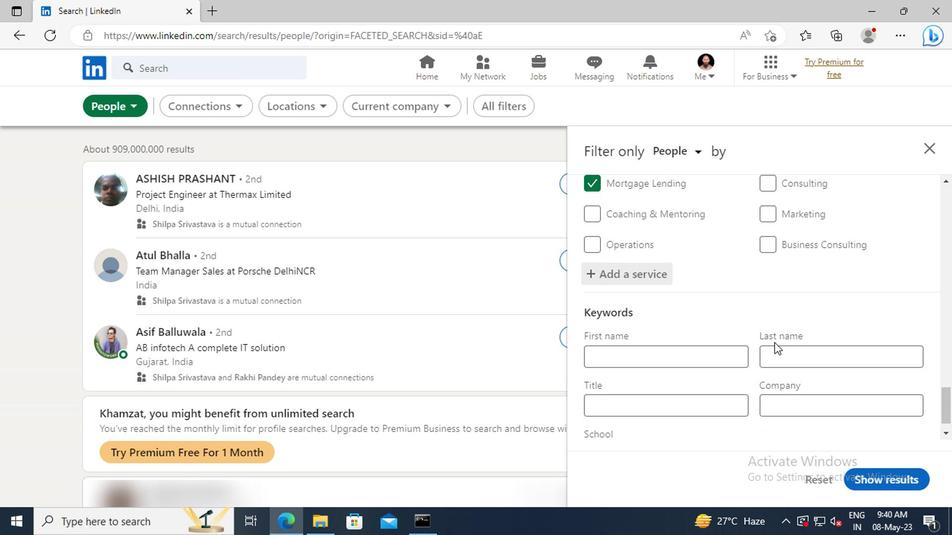 
Action: Mouse moved to (603, 367)
Screenshot: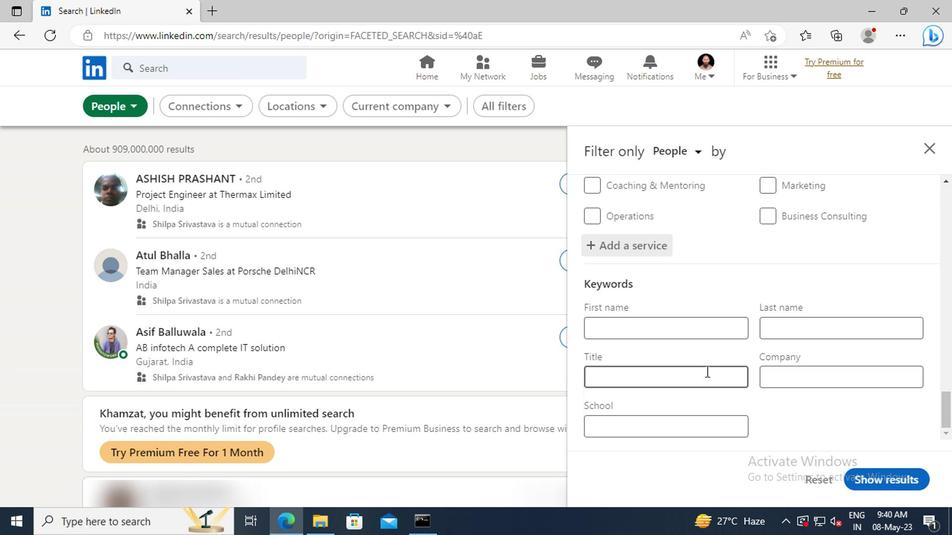 
Action: Mouse pressed left at (603, 367)
Screenshot: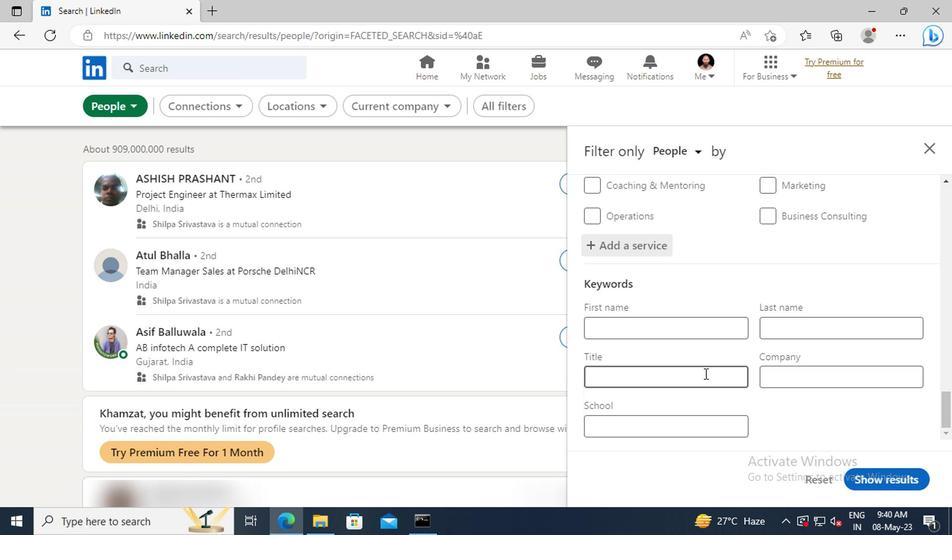 
Action: Key pressed <Key.shift>PRESIDENT<Key.enter>
Screenshot: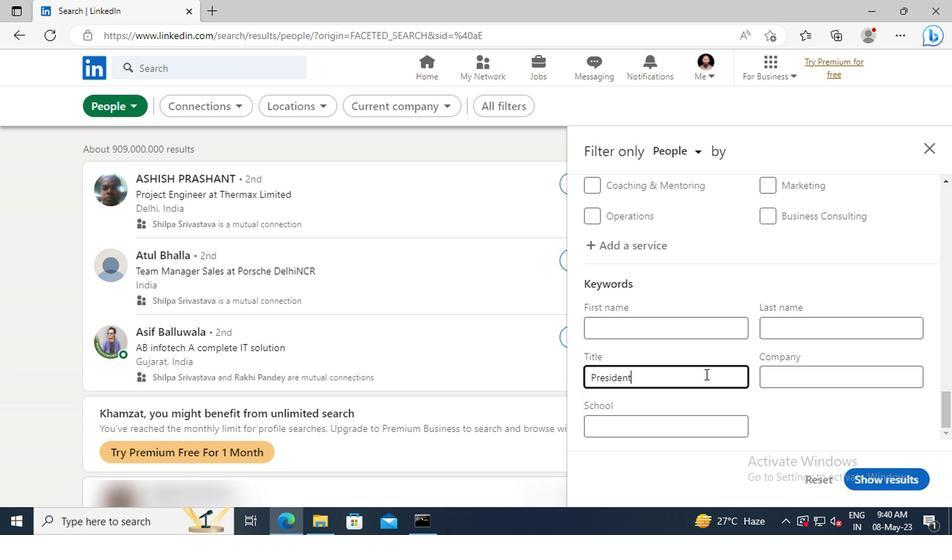 
Action: Mouse moved to (718, 437)
Screenshot: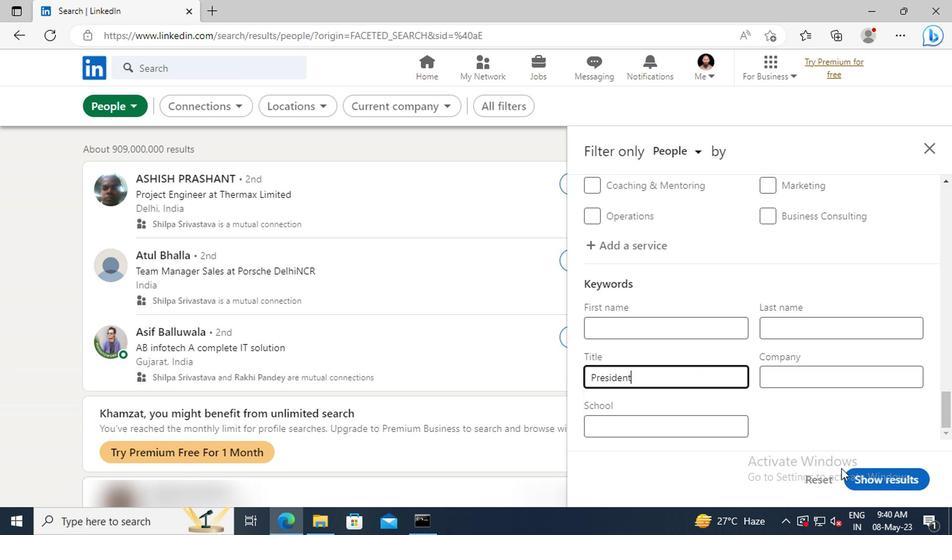 
Action: Mouse pressed left at (718, 437)
Screenshot: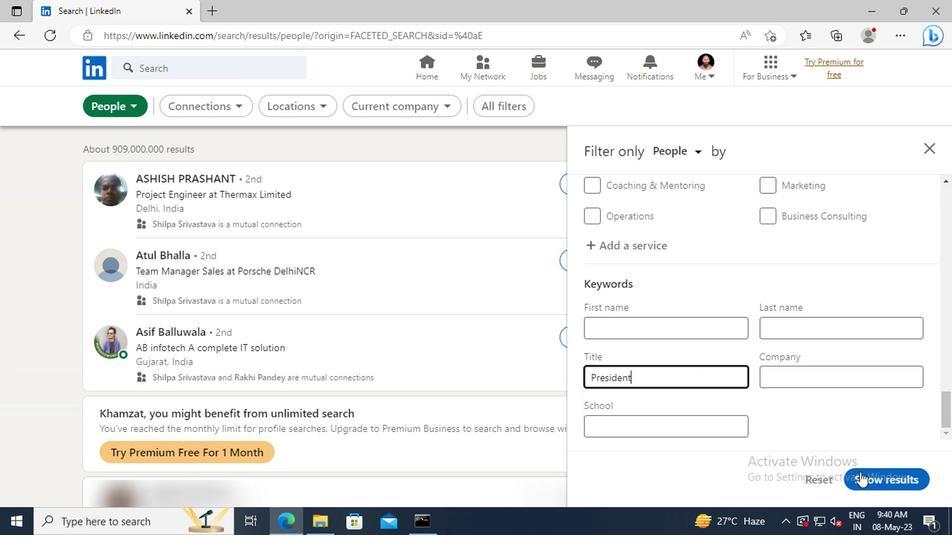 
